 Task: open an excel sheet and write heading  Money ManagerAdd Descriptions in a column and its values below  'Salary, Rent, Groceries, Utilities, Dining out, Transportation & Entertainment. 'Add Categories in next column and its values below  Income, Expense, Expense, Expense, Expense, Expense & Expense. Add Amount in next column and its values below  $2,500, $800, $200, $100, $50, $30 & $100Add Dates in next column and its values below  2023-05-01, 2023-05-05, 2023-05-10, 2023-05-15, 2023-05-20, 2023-05-25 & 2023-05-31Save page Excel File Template
Action: Mouse moved to (529, 268)
Screenshot: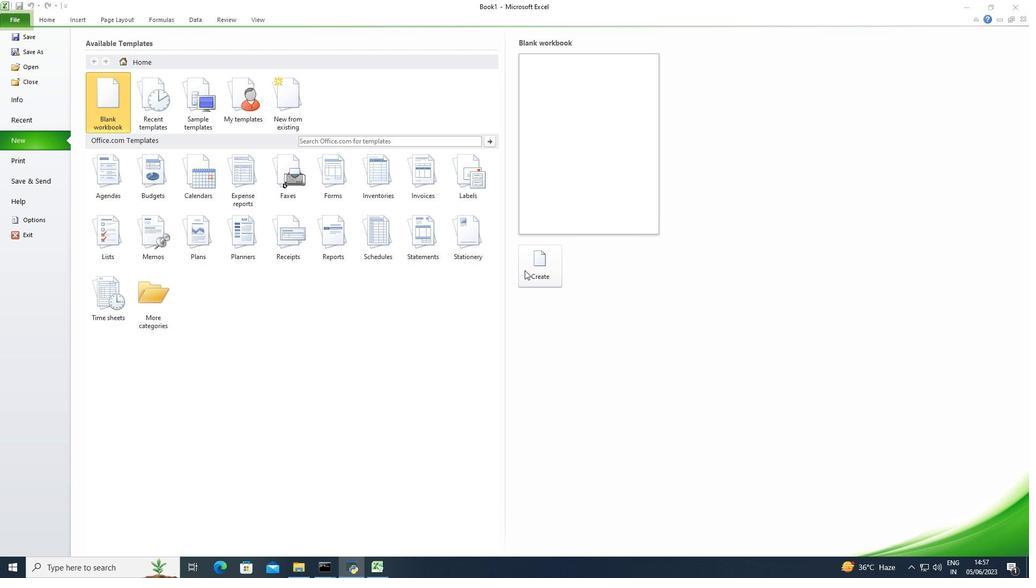 
Action: Mouse pressed left at (529, 268)
Screenshot: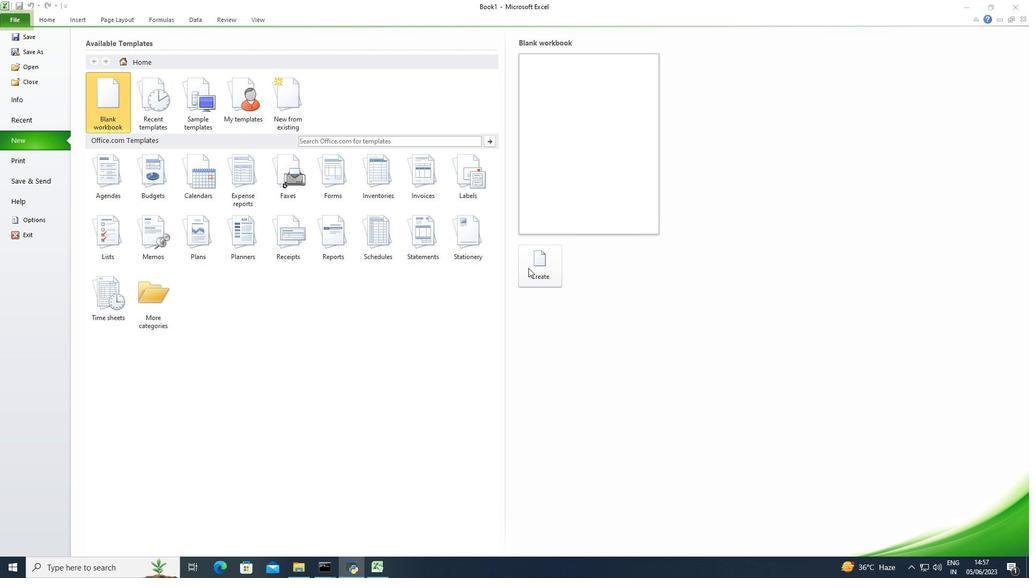 
Action: Mouse pressed left at (529, 268)
Screenshot: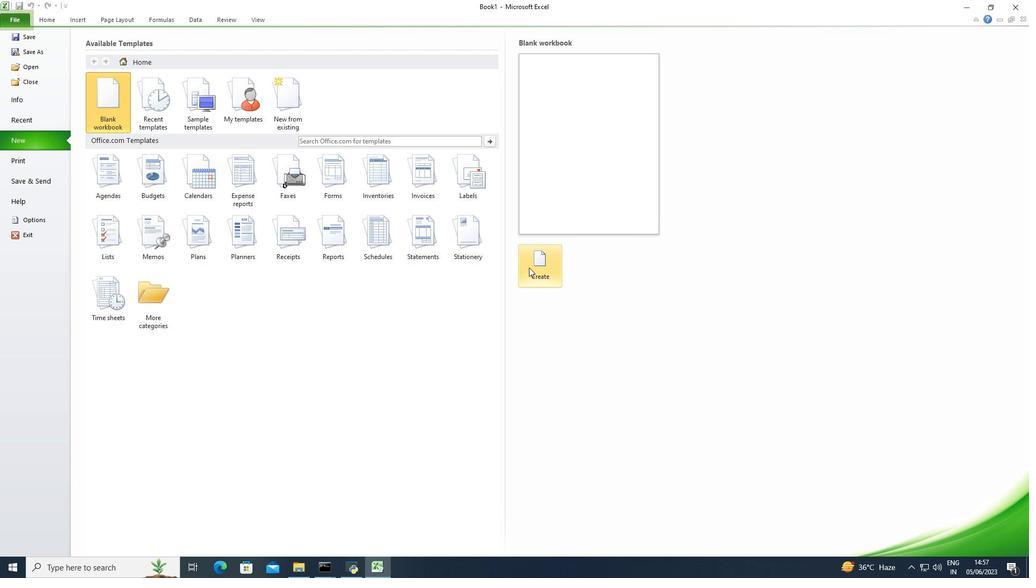 
Action: Mouse moved to (31, 106)
Screenshot: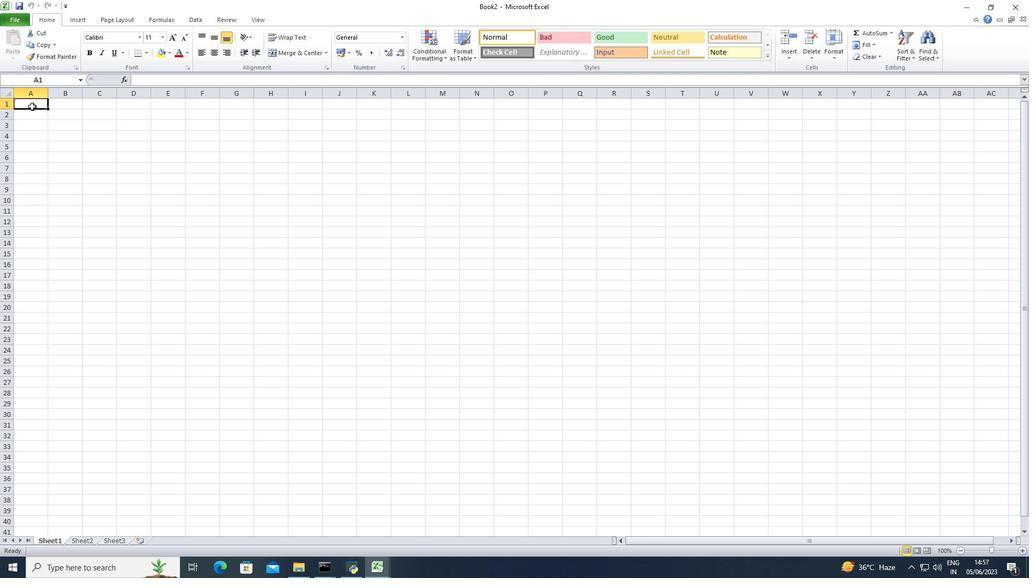 
Action: Mouse pressed left at (31, 106)
Screenshot: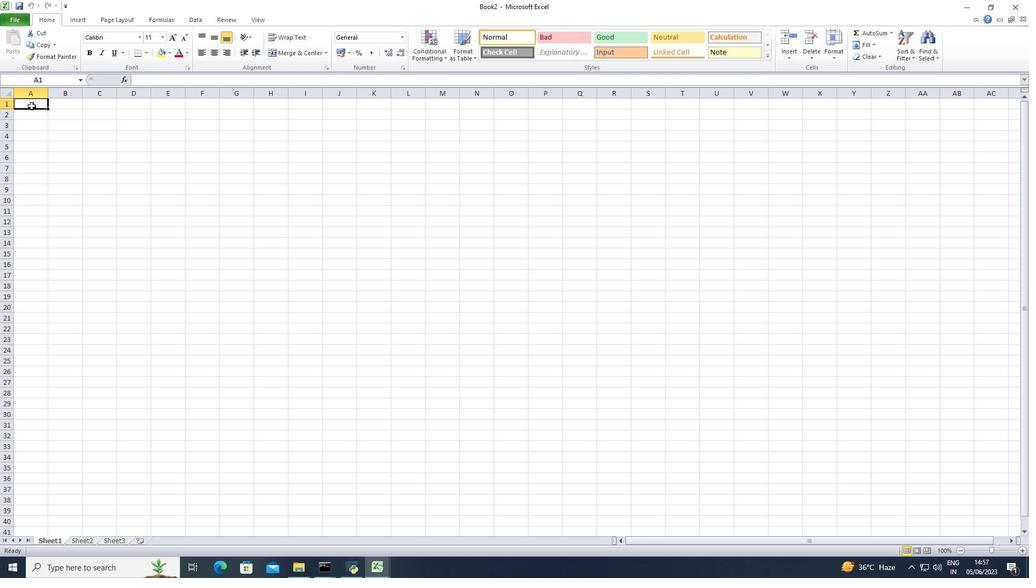 
Action: Key pressed <Key.shift>M<Key.space>o<Key.backspace><Key.backspace>oney<Key.space><Key.shift>M
Screenshot: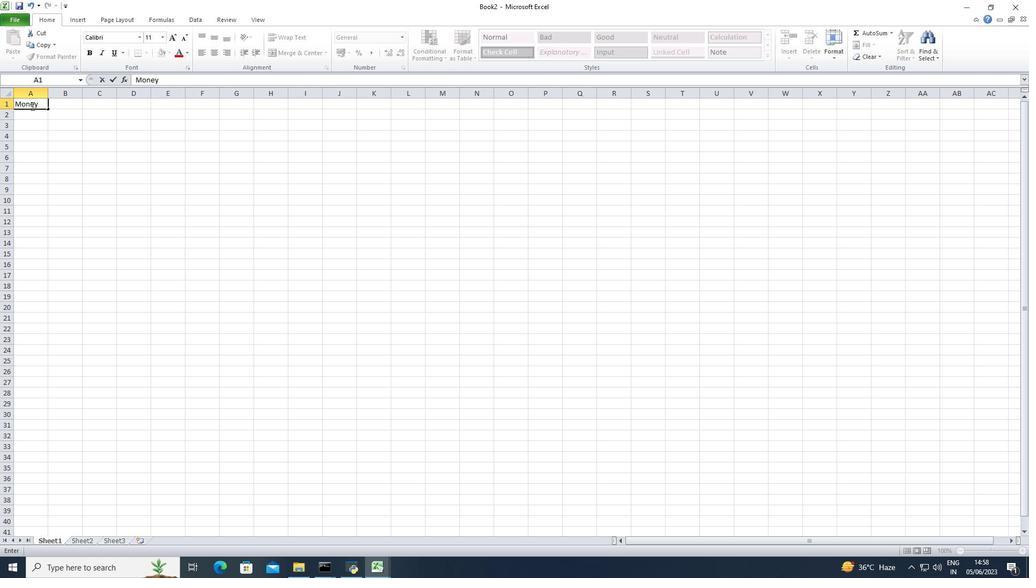 
Action: Mouse moved to (31, 105)
Screenshot: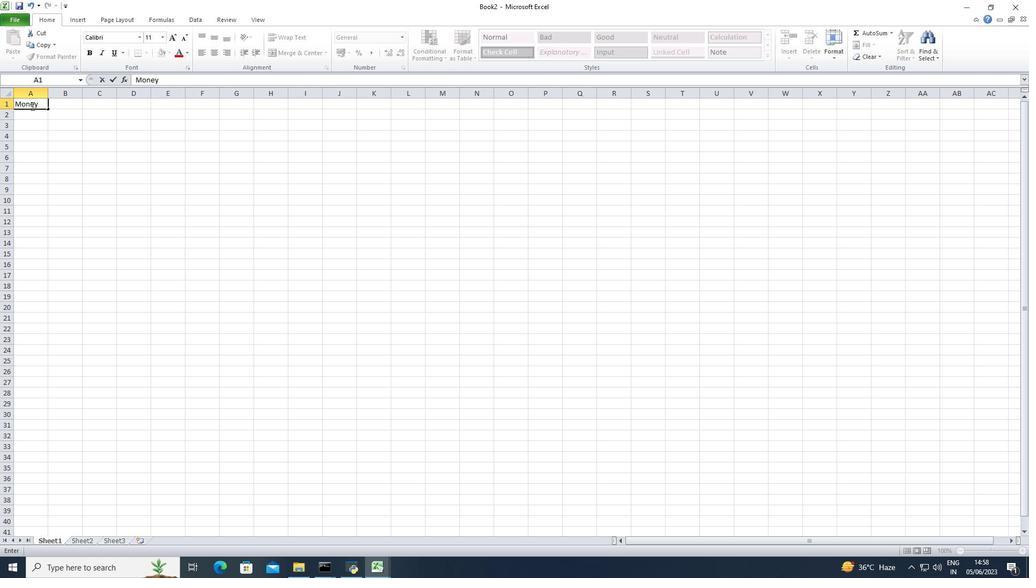 
Action: Key pressed anager
Screenshot: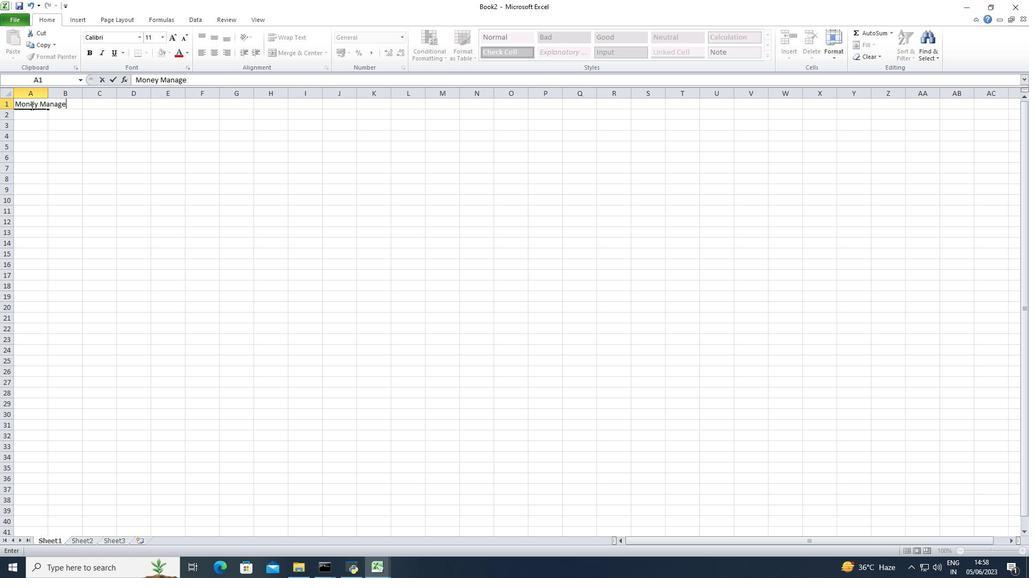 
Action: Mouse moved to (30, 130)
Screenshot: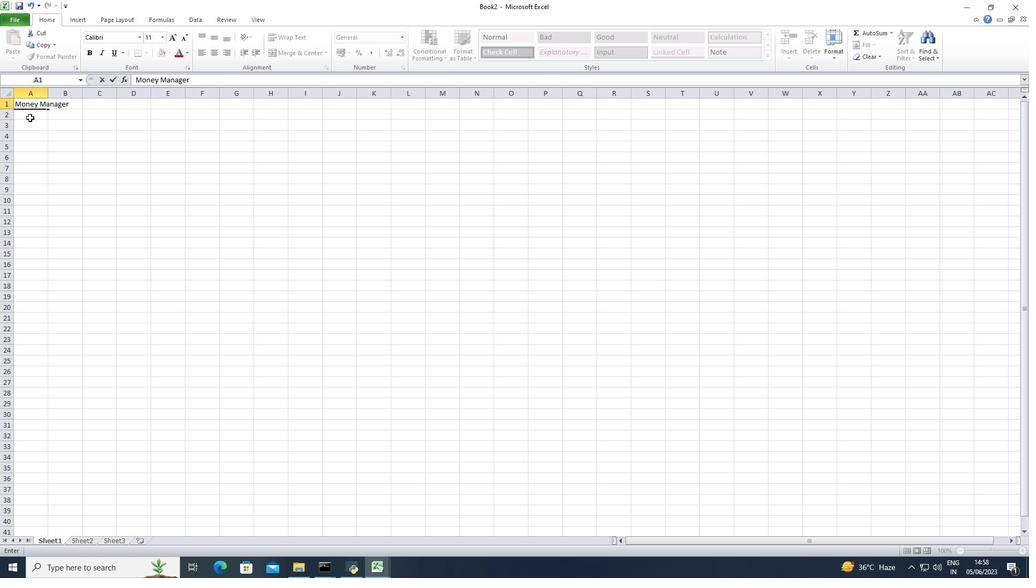 
Action: Mouse pressed left at (30, 130)
Screenshot: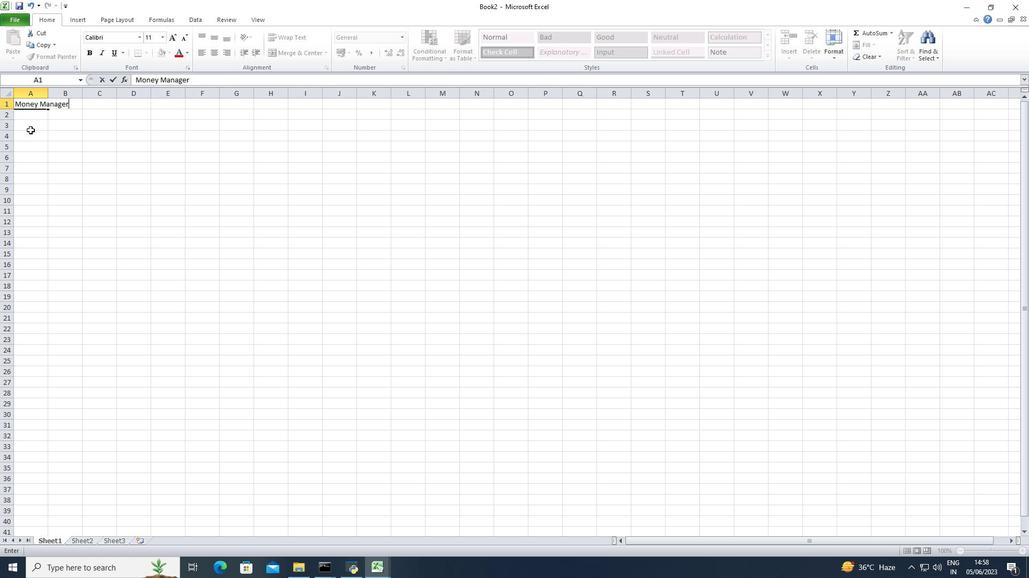 
Action: Key pressed <Key.shift>Descriptions
Screenshot: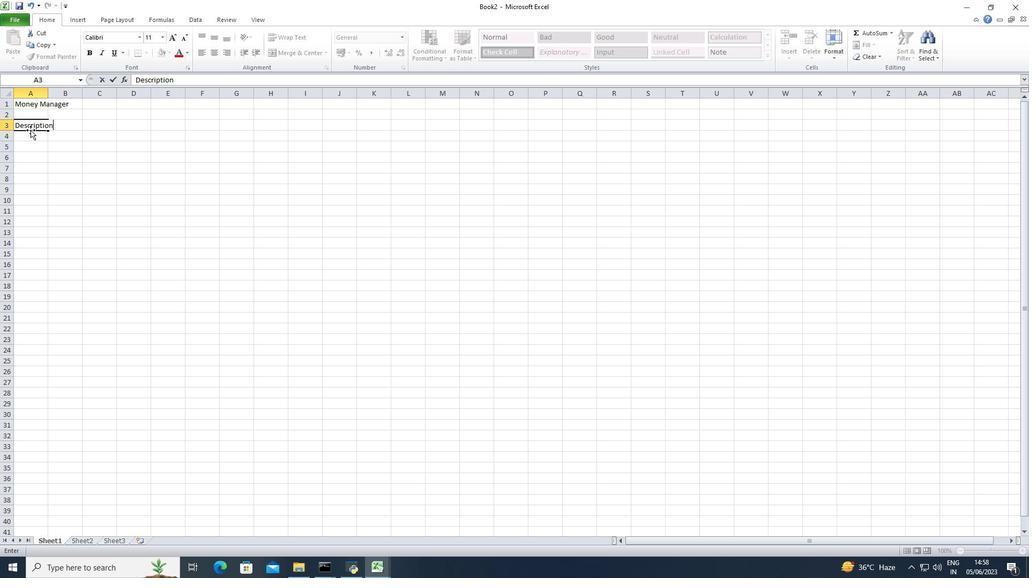 
Action: Mouse moved to (105, 334)
Screenshot: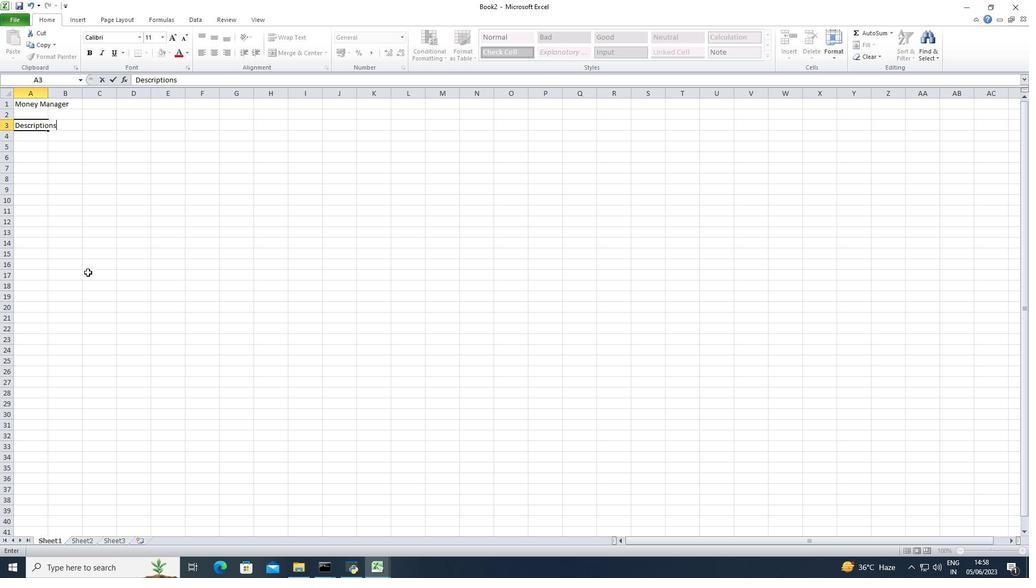 
Action: Key pressed <Key.down>
Screenshot: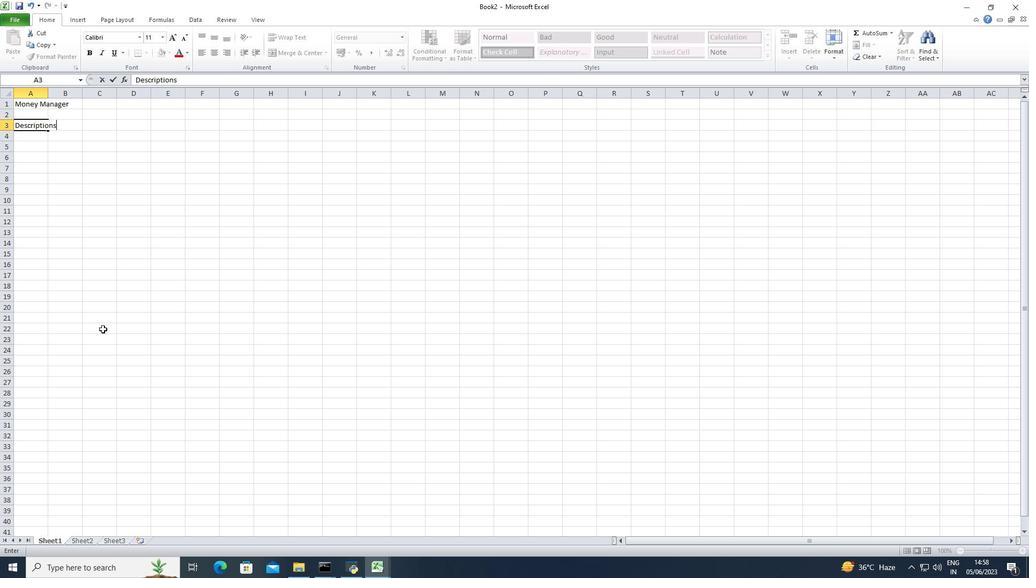 
Action: Mouse moved to (119, 361)
Screenshot: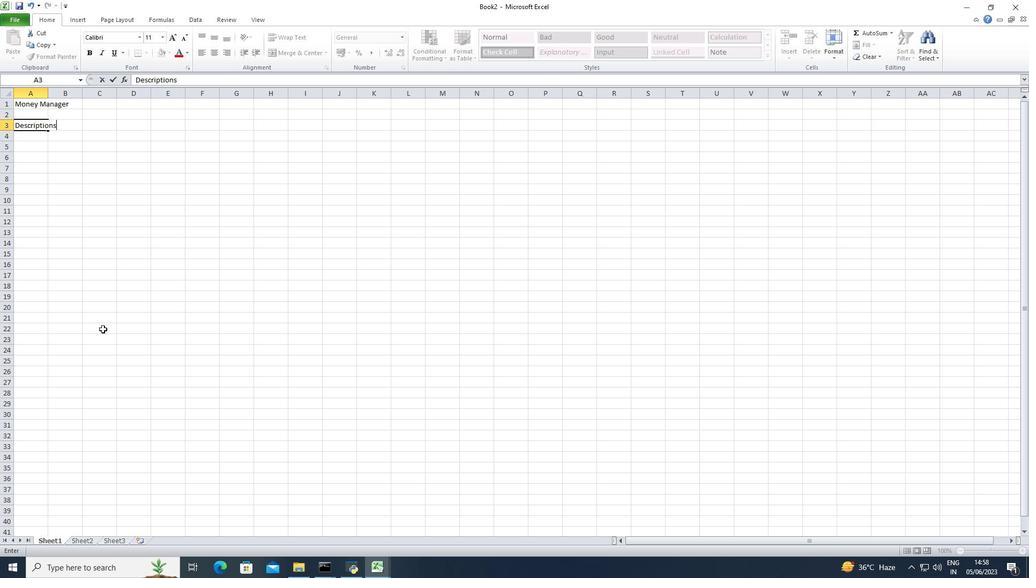 
Action: Key pressed <Key.shift>Salary<Key.down><Key.shift>Rent<Key.down><Key.shift><Key.shift>Groceries<Key.down><Key.shift>Utilities<Key.down><Key.shift>Dining<Key.space><Key.shift><Key.shift><Key.shift><Key.shift><Key.shift><Key.shift>Out<Key.down><Key.shift>Transportation<Key.down><Key.shift><Key.shift><Key.shift><Key.shift><Key.shift><Key.shift>Entertainment<Key.down><Key.right><Key.right><Key.up><Key.up><Key.up><Key.up><Key.up><Key.up><Key.up><Key.up><Key.shift>Categories<Key.down><Key.shift>Income<Key.down><Key.shift>Expense<Key.down><Key.shift>Expense<Key.down><Key.shift>Expense<Key.down><Key.shift>Expense<Key.down><Key.shift>Expense<Key.down><Key.shift>Expense<Key.down><Key.right><Key.right><Key.up><Key.up><Key.up><Key.up><Key.up><Key.up><Key.up><Key.up><Key.shift><Key.shift>Amount<Key.down>2500<Key.down>800
Screenshot: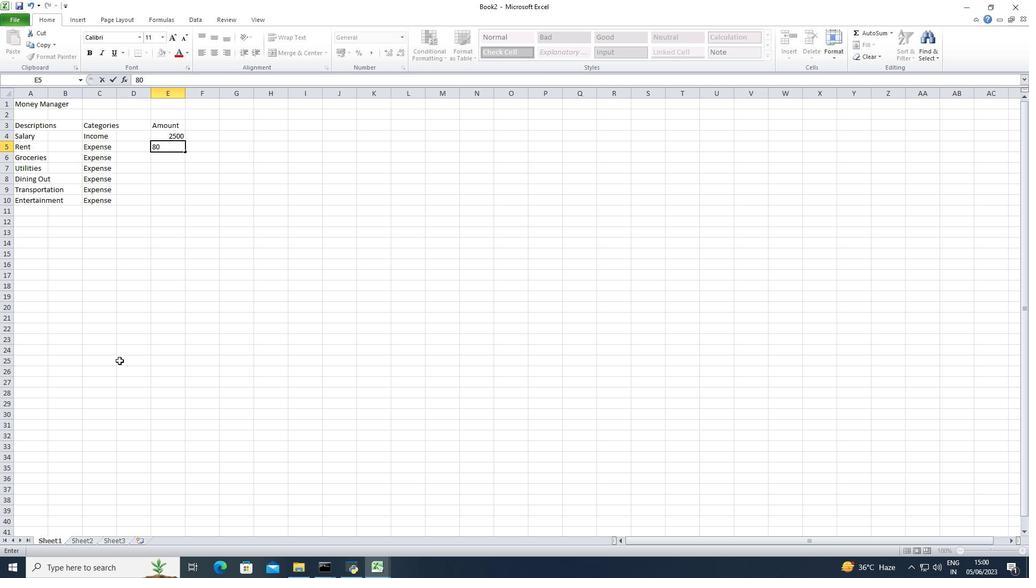 
Action: Mouse moved to (121, 362)
Screenshot: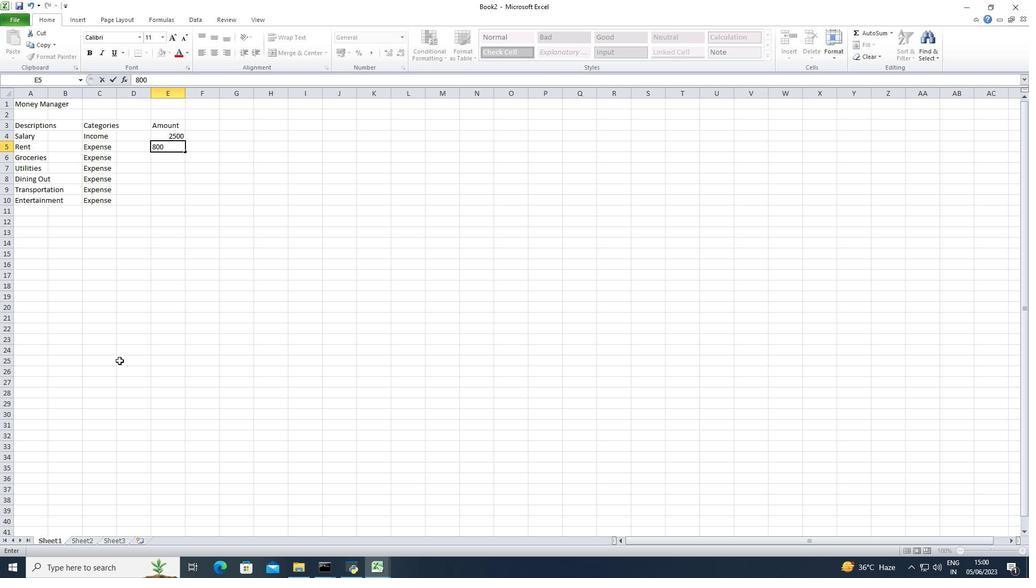 
Action: Key pressed <Key.down>200<Key.down>100<Key.down>50<Key.down>30<Key.down>100<Key.down>
Screenshot: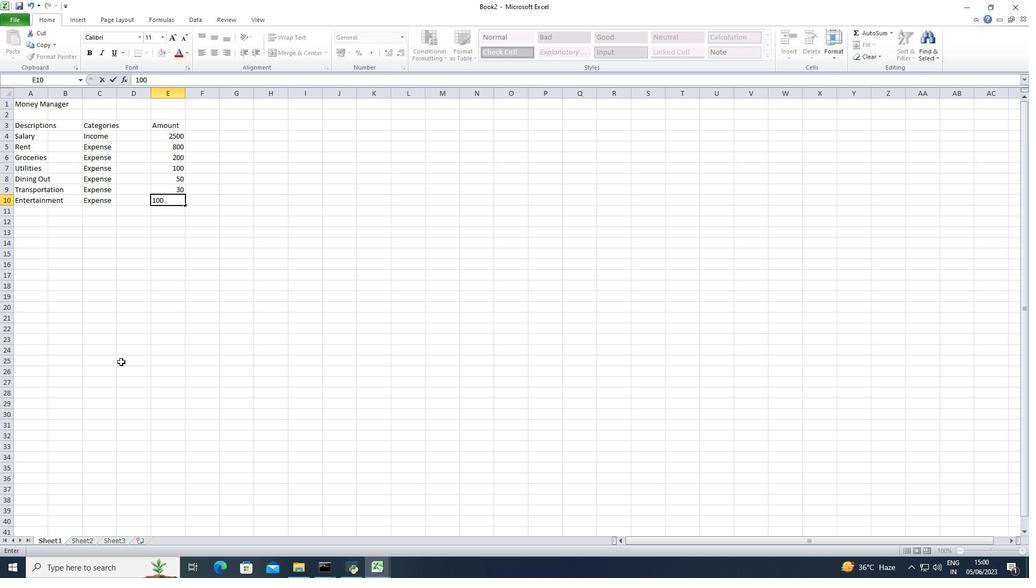
Action: Mouse moved to (163, 137)
Screenshot: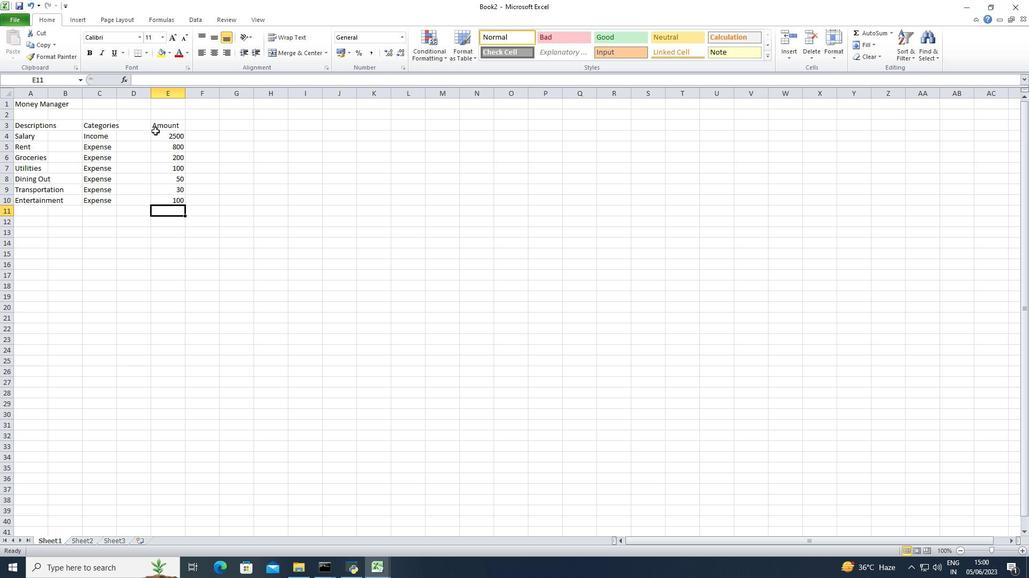 
Action: Mouse pressed left at (163, 137)
Screenshot: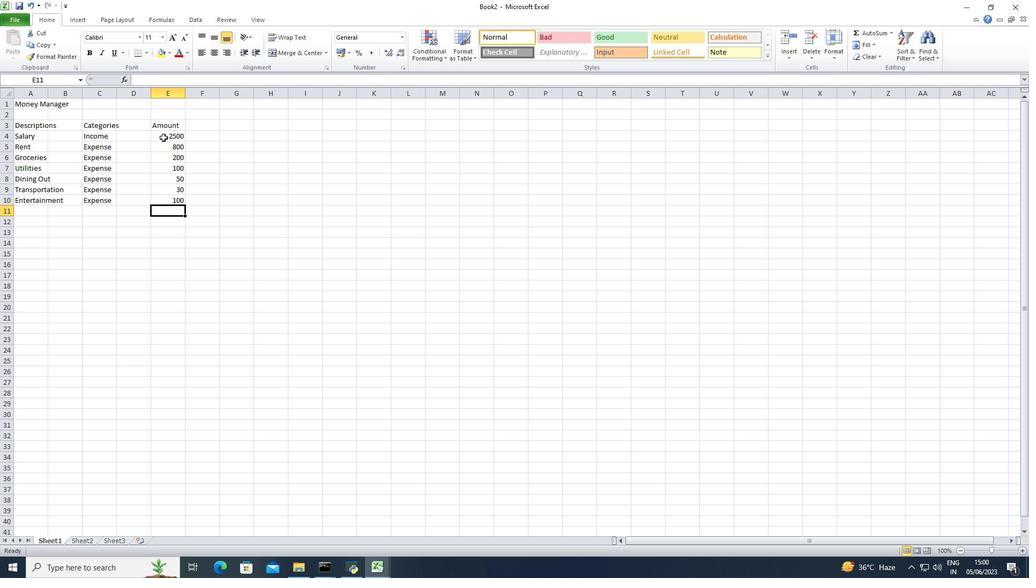 
Action: Mouse moved to (399, 38)
Screenshot: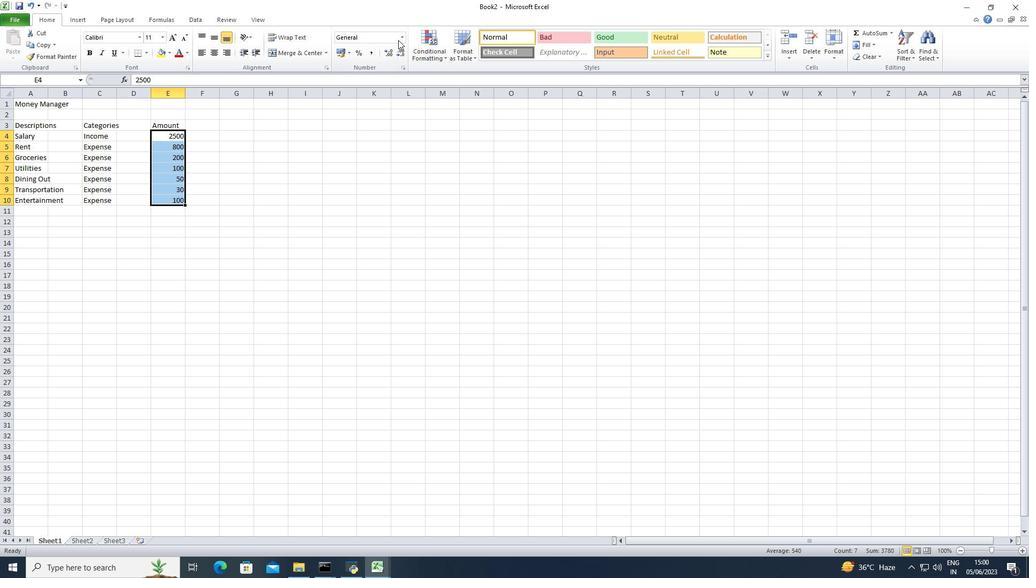 
Action: Mouse pressed left at (399, 38)
Screenshot: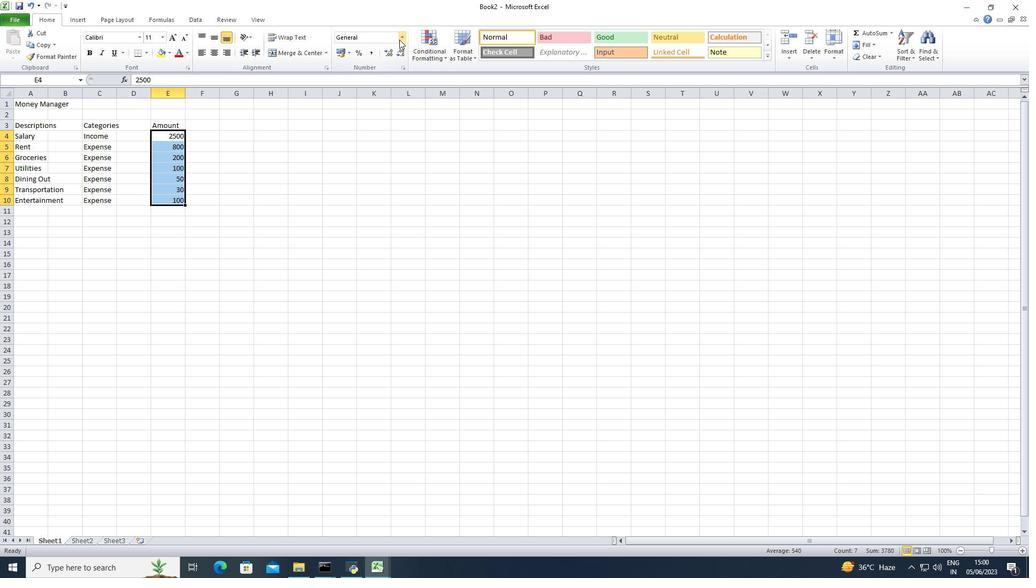
Action: Mouse moved to (402, 307)
Screenshot: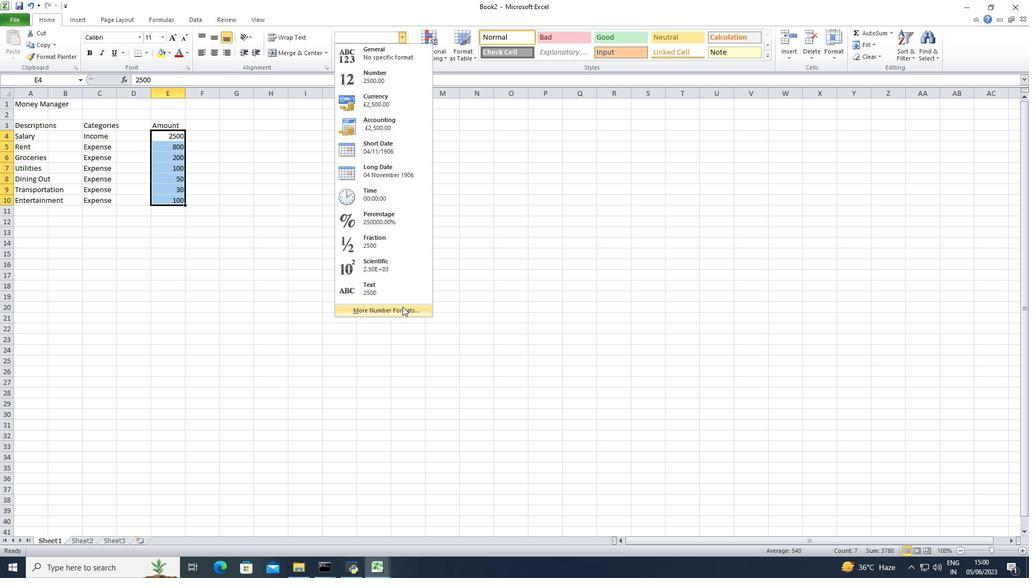 
Action: Mouse pressed left at (402, 307)
Screenshot: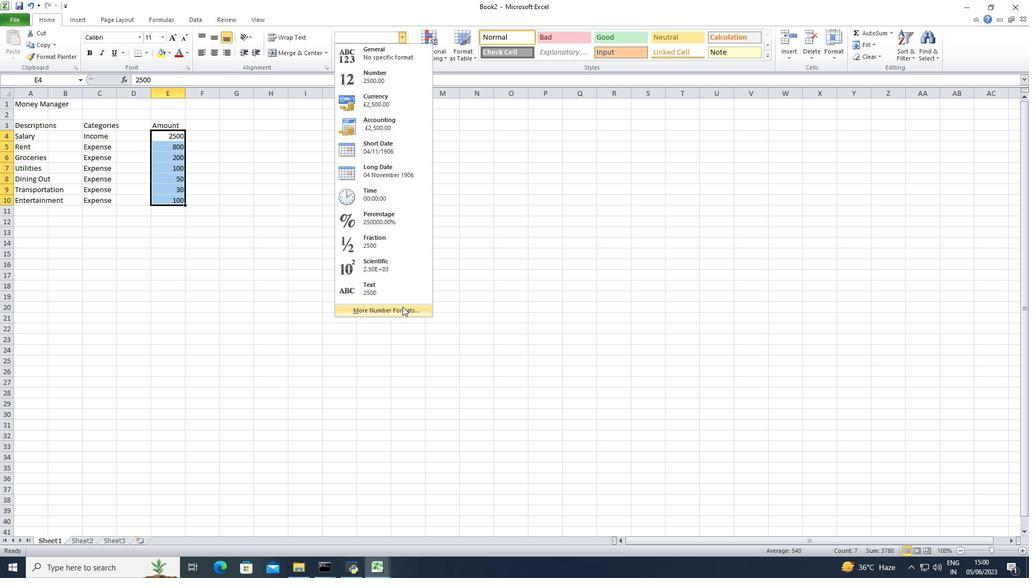 
Action: Mouse moved to (161, 203)
Screenshot: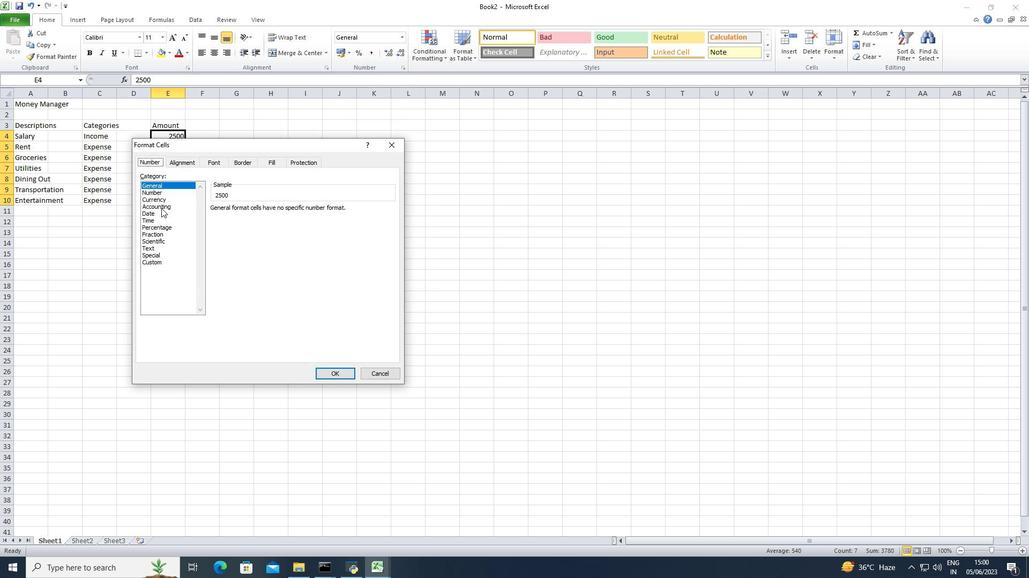 
Action: Mouse pressed left at (161, 203)
Screenshot: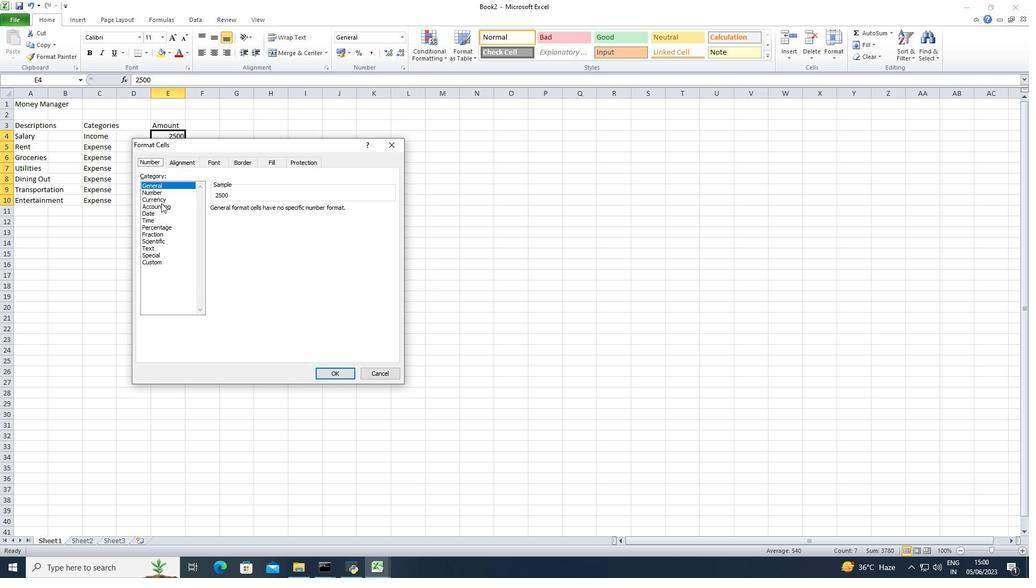 
Action: Mouse moved to (161, 201)
Screenshot: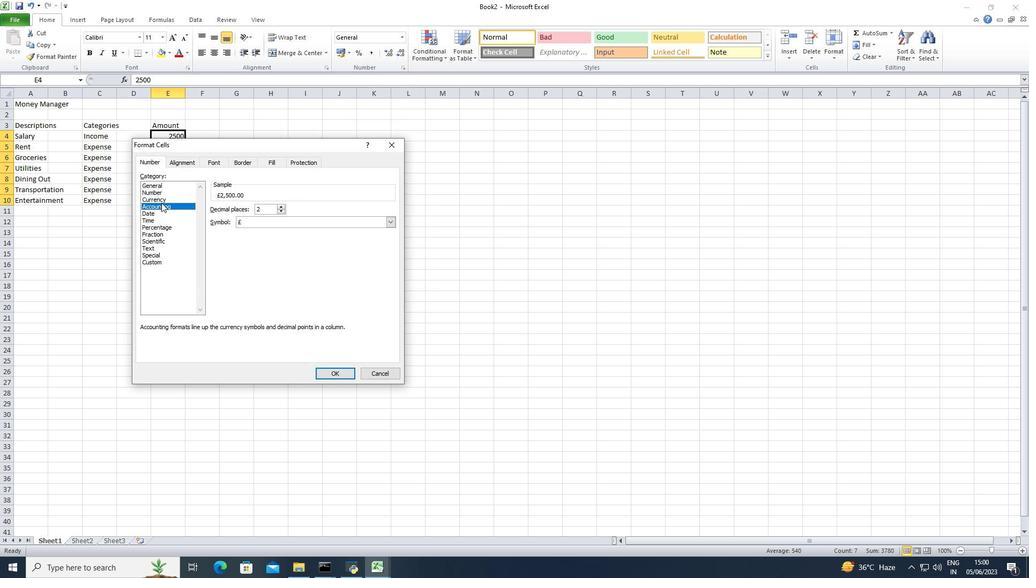 
Action: Mouse pressed left at (161, 201)
Screenshot: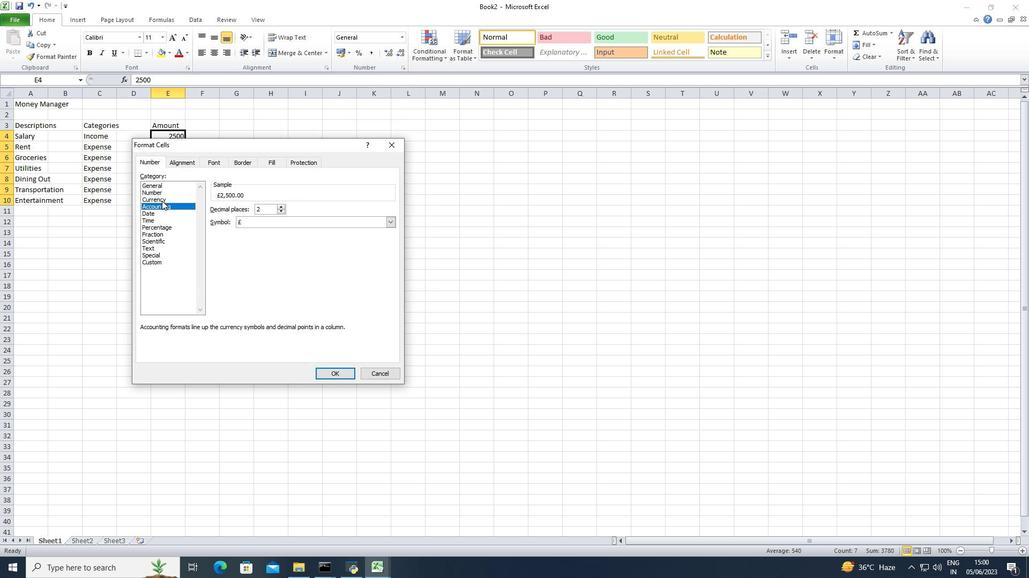 
Action: Mouse moved to (277, 211)
Screenshot: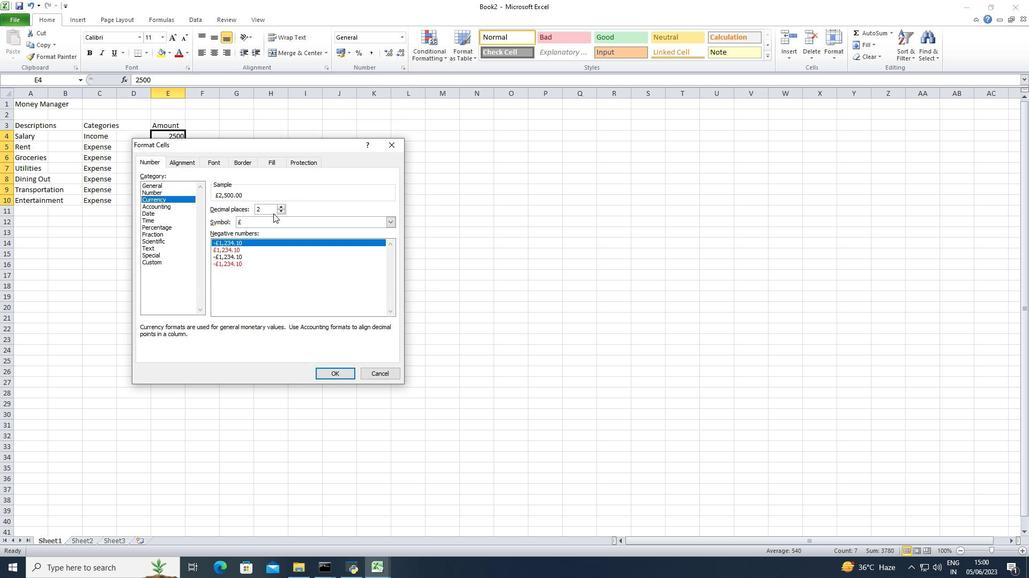 
Action: Mouse pressed left at (277, 211)
Screenshot: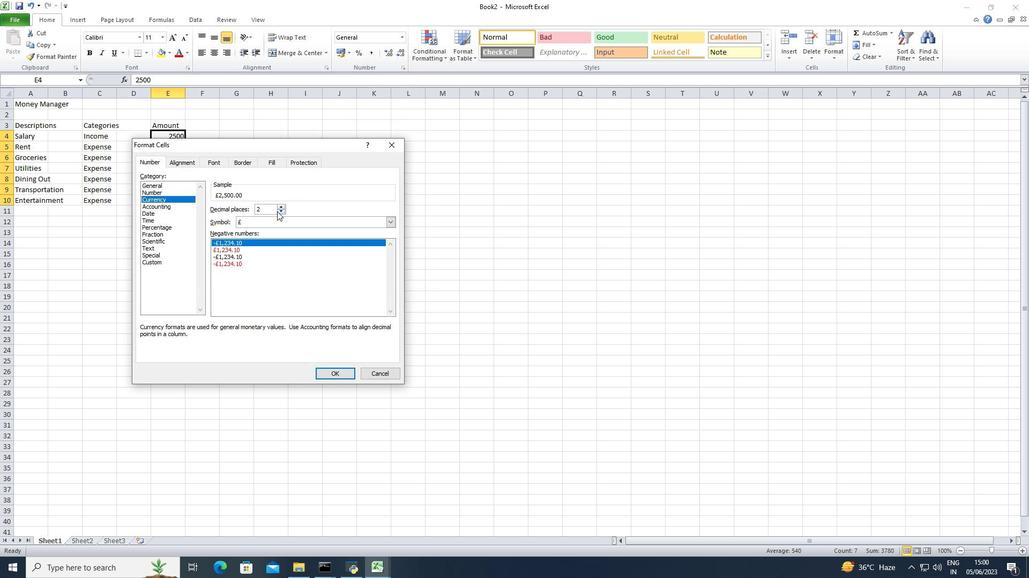 
Action: Mouse pressed left at (277, 211)
Screenshot: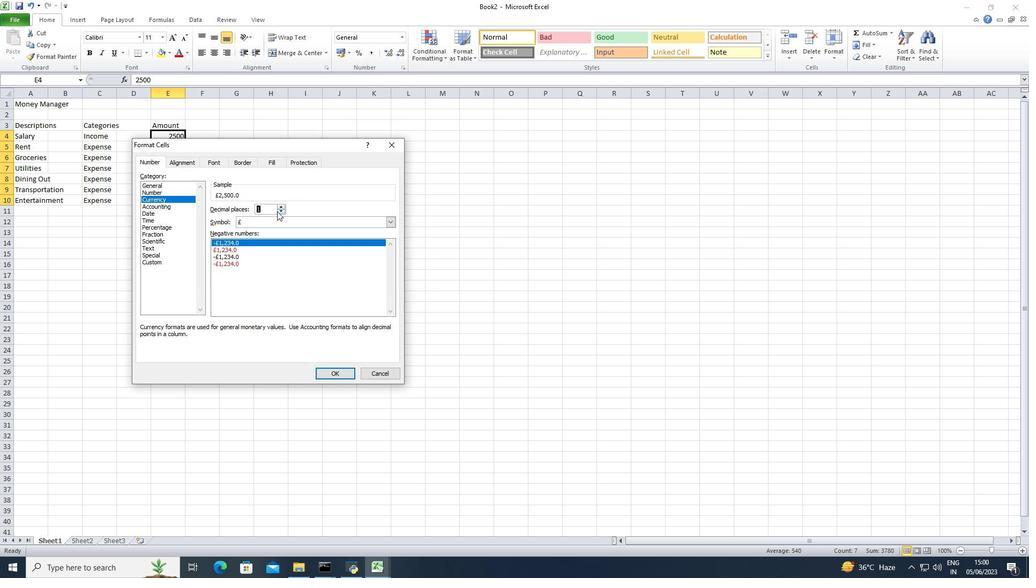 
Action: Mouse moved to (284, 214)
Screenshot: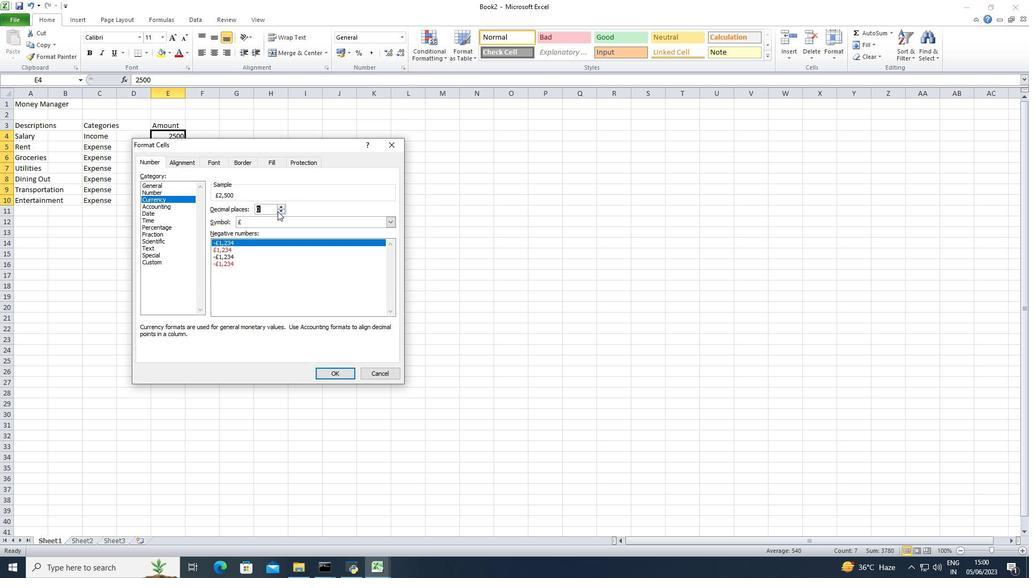 
Action: Mouse pressed left at (284, 214)
Screenshot: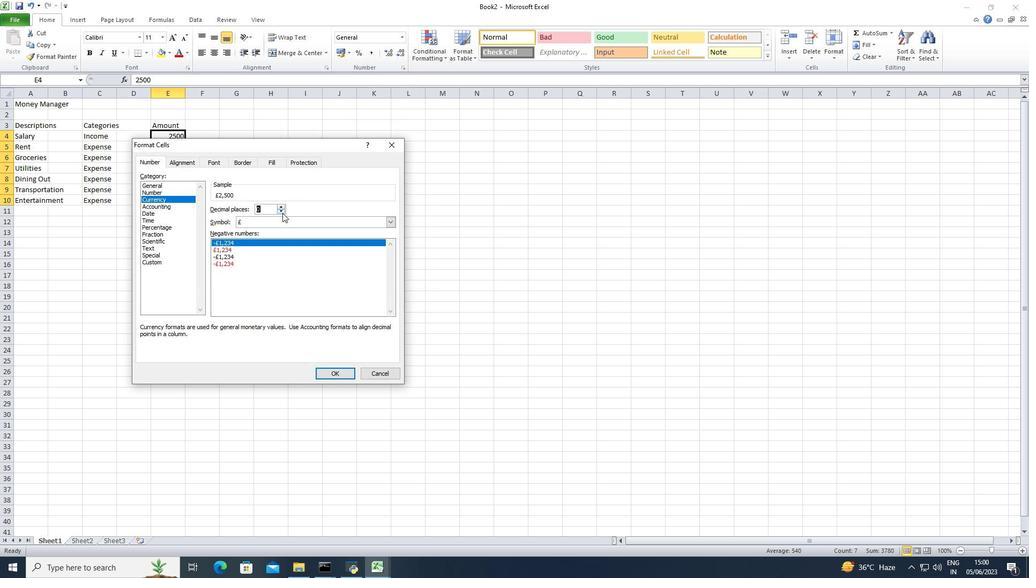 
Action: Mouse moved to (288, 219)
Screenshot: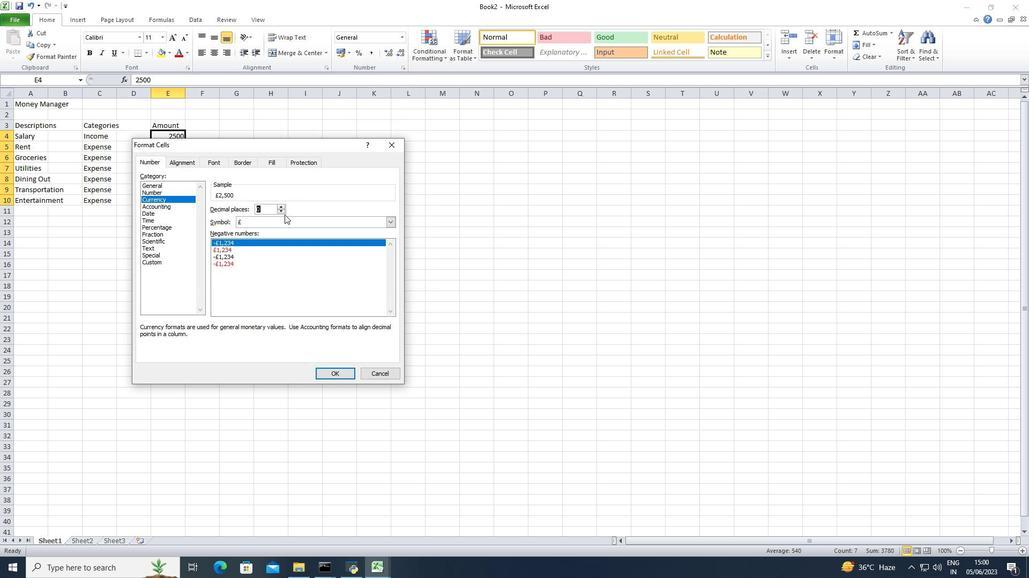 
Action: Mouse pressed left at (288, 219)
Screenshot: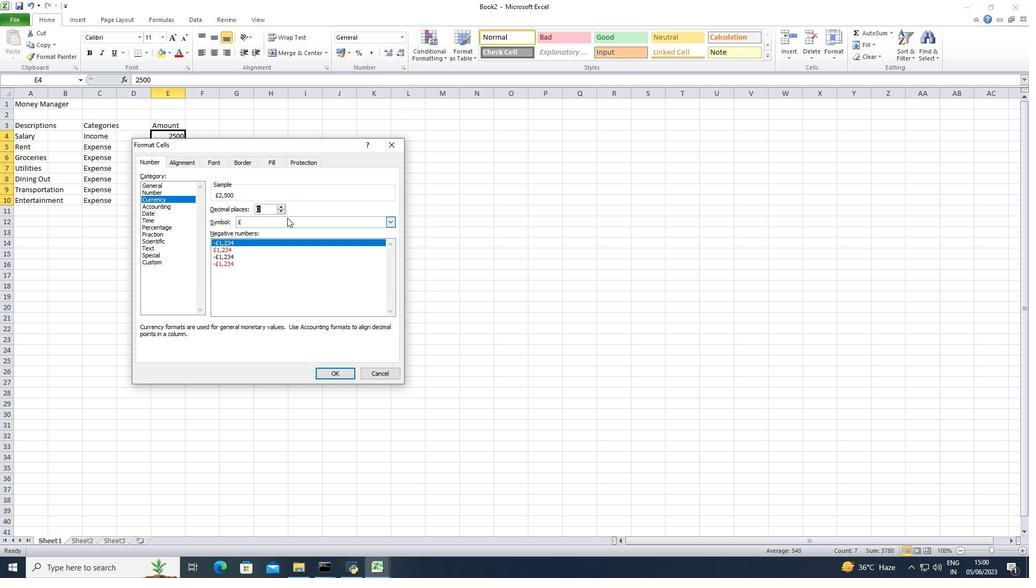 
Action: Mouse moved to (284, 246)
Screenshot: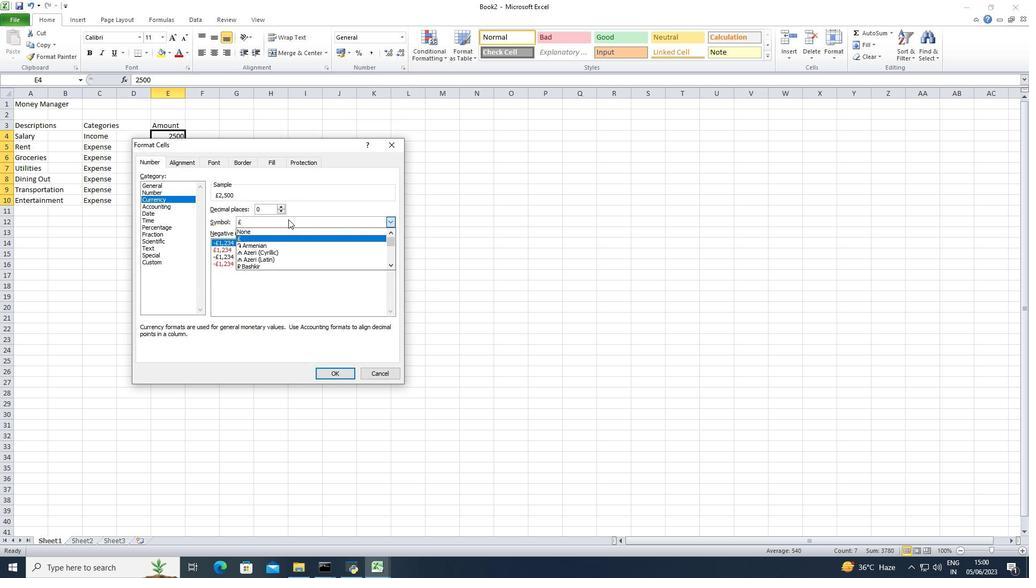 
Action: Mouse scrolled (284, 245) with delta (0, 0)
Screenshot: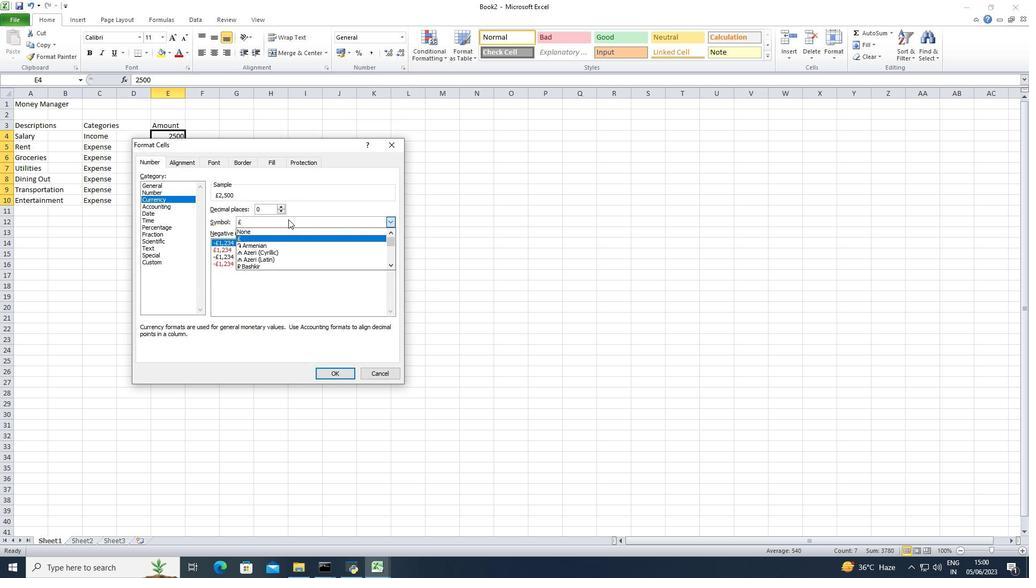 
Action: Mouse moved to (284, 249)
Screenshot: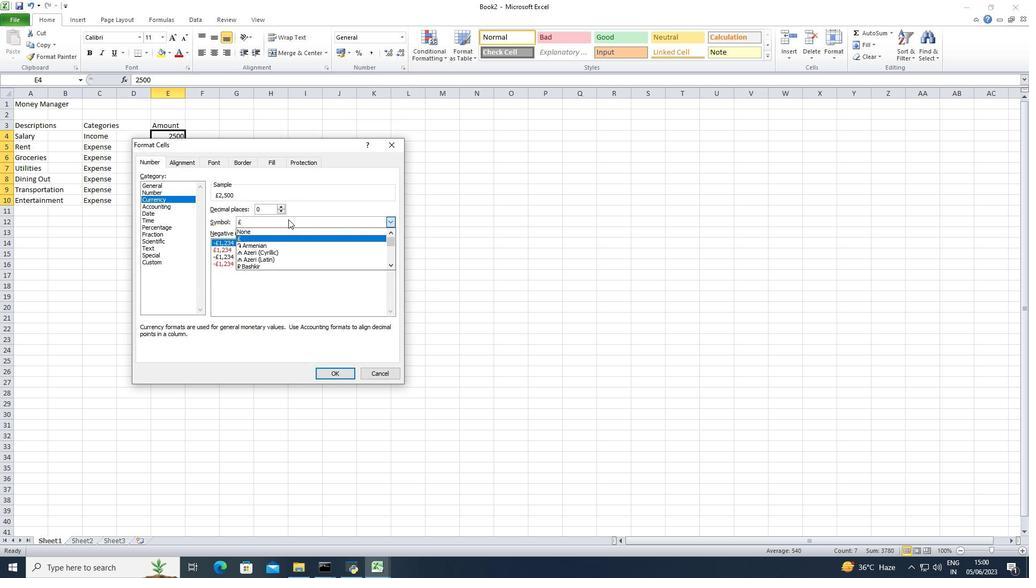 
Action: Mouse scrolled (284, 249) with delta (0, 0)
Screenshot: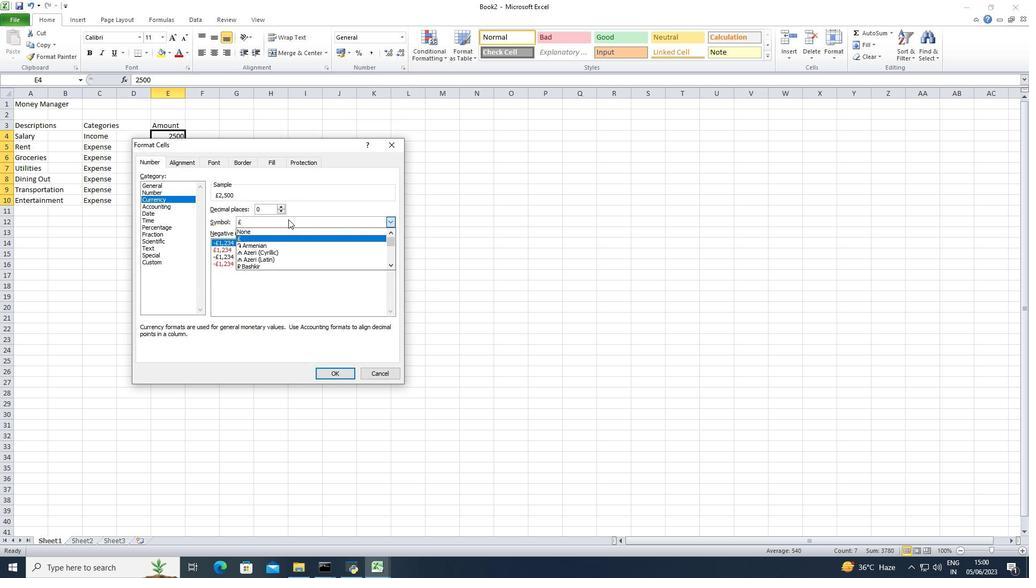 
Action: Mouse moved to (284, 250)
Screenshot: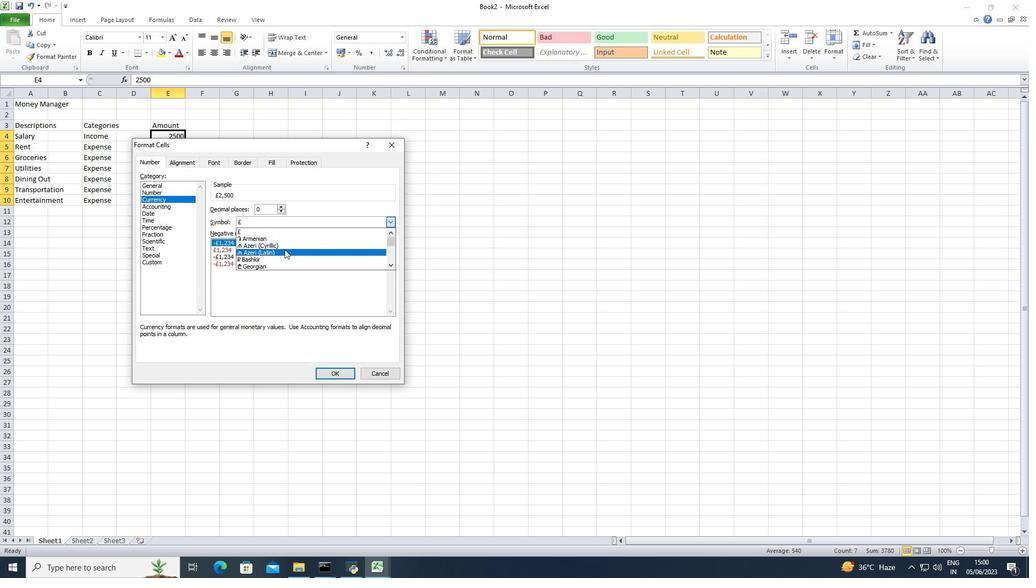 
Action: Mouse scrolled (284, 250) with delta (0, 0)
Screenshot: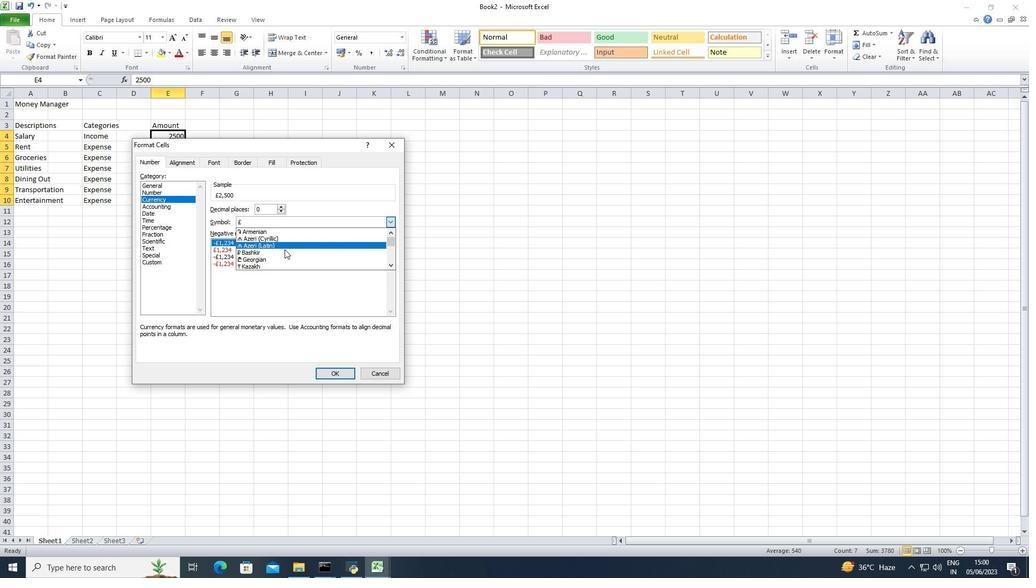 
Action: Mouse scrolled (284, 250) with delta (0, 0)
Screenshot: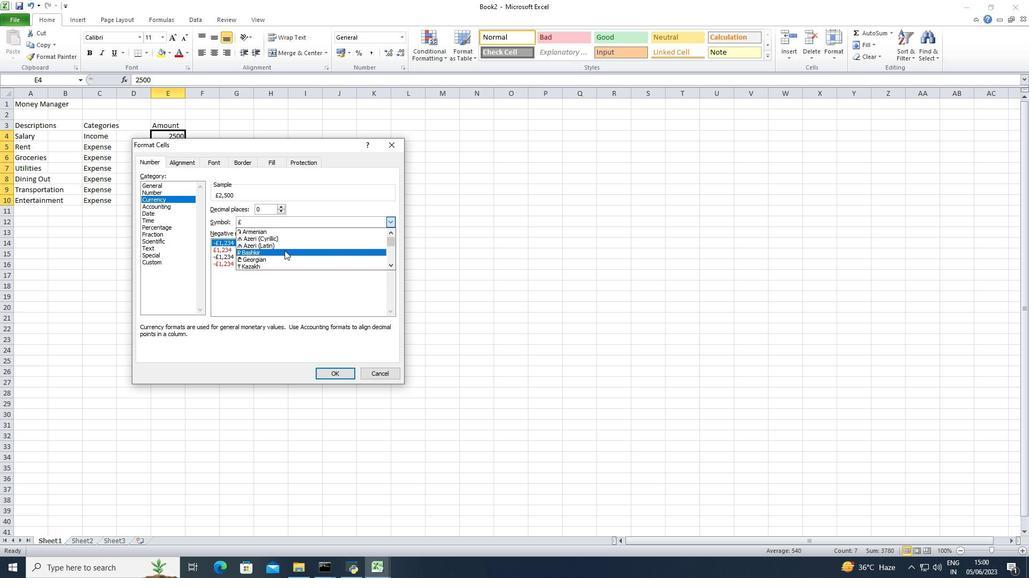 
Action: Mouse scrolled (284, 250) with delta (0, 0)
Screenshot: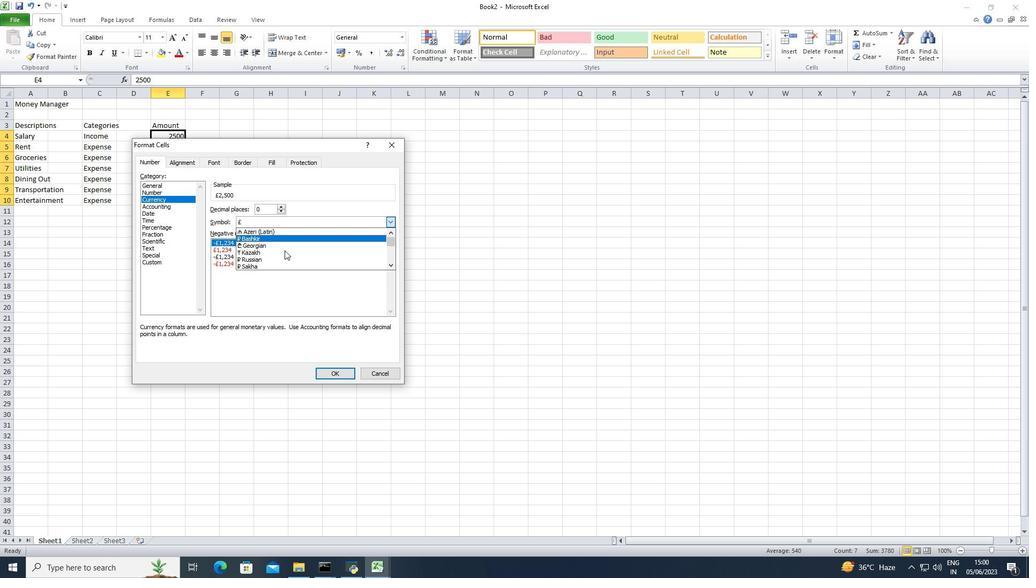 
Action: Mouse scrolled (284, 250) with delta (0, 0)
Screenshot: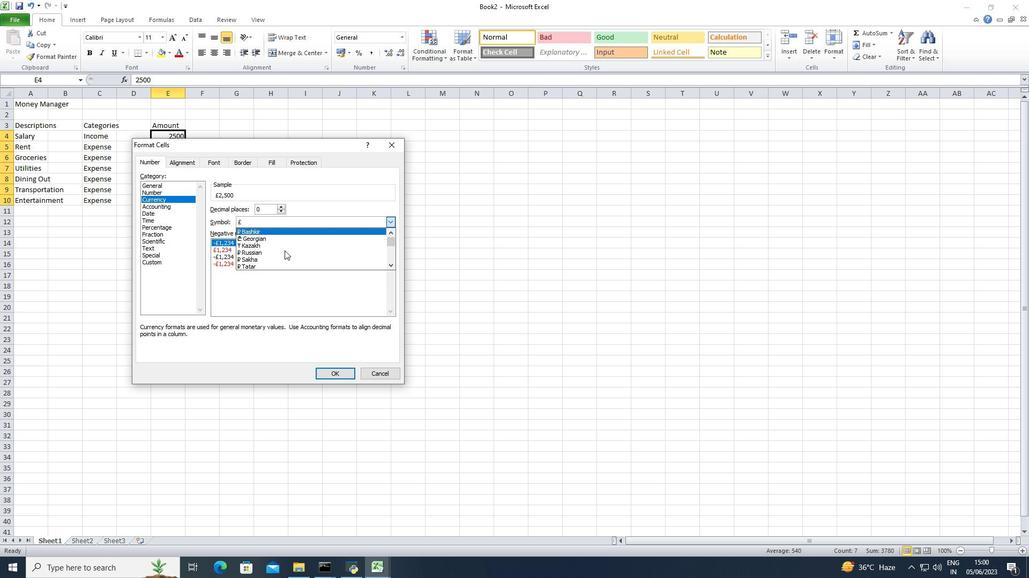 
Action: Mouse scrolled (284, 250) with delta (0, 0)
Screenshot: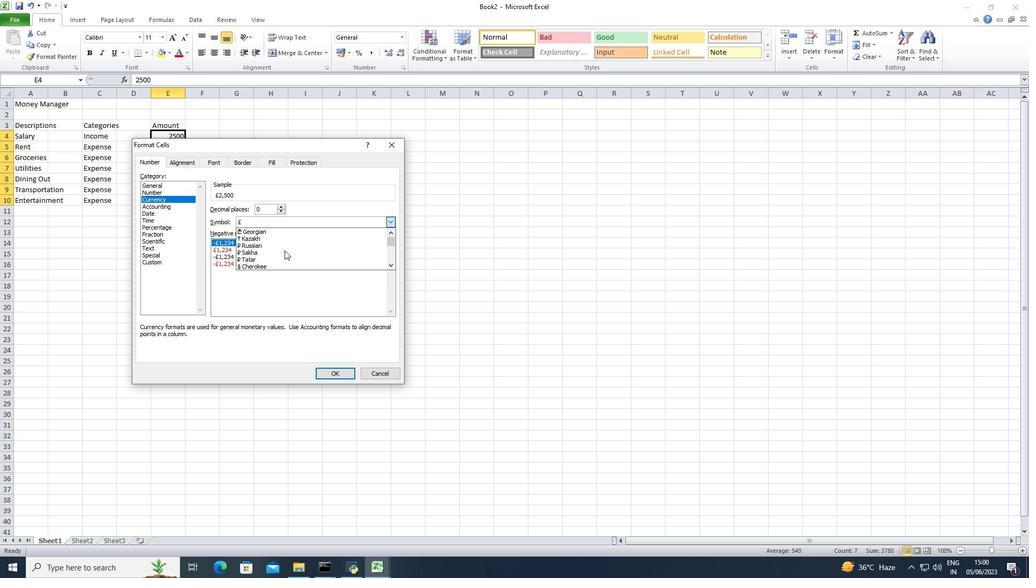 
Action: Mouse scrolled (284, 250) with delta (0, 0)
Screenshot: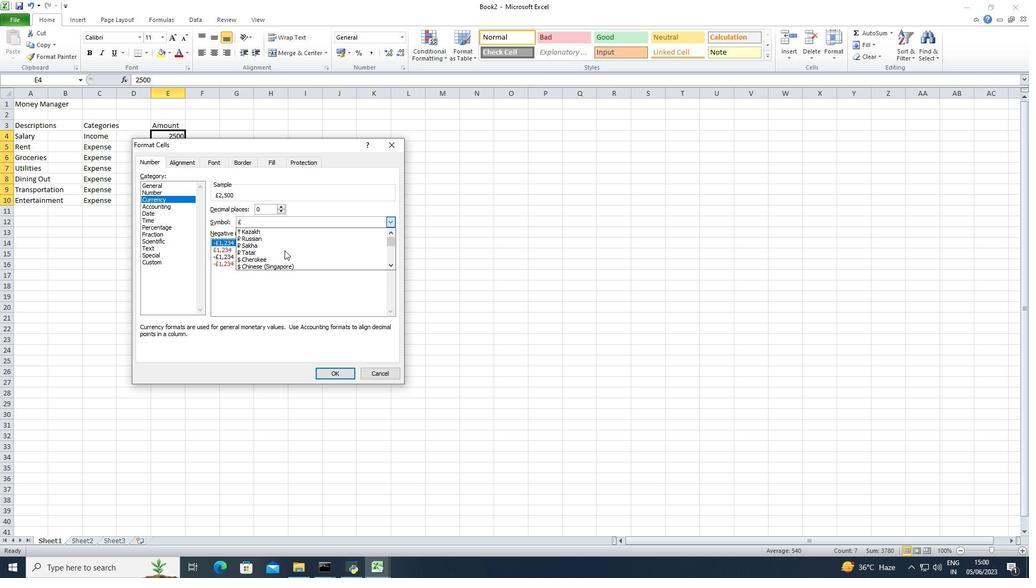 
Action: Mouse moved to (284, 252)
Screenshot: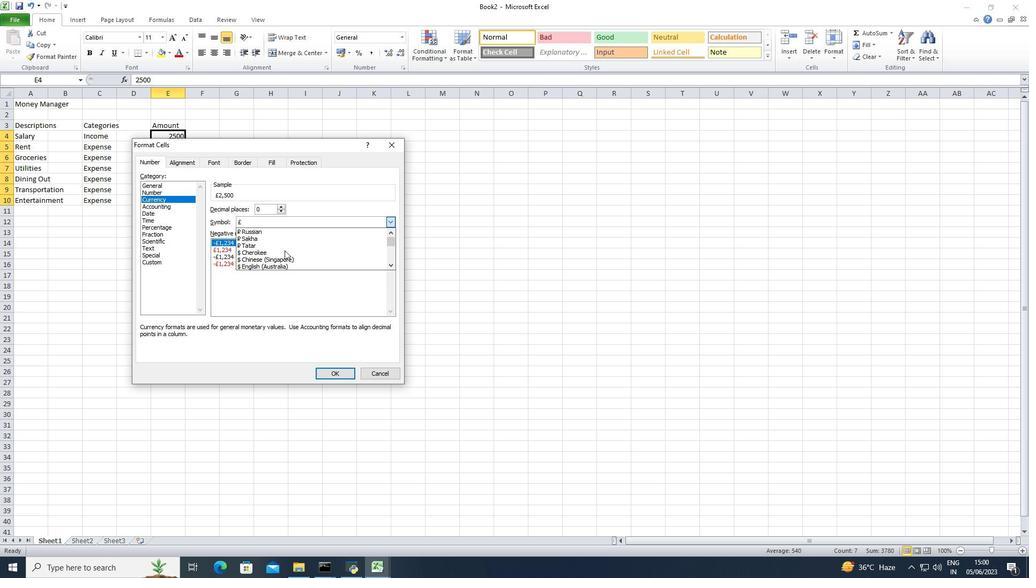 
Action: Mouse scrolled (284, 251) with delta (0, 0)
Screenshot: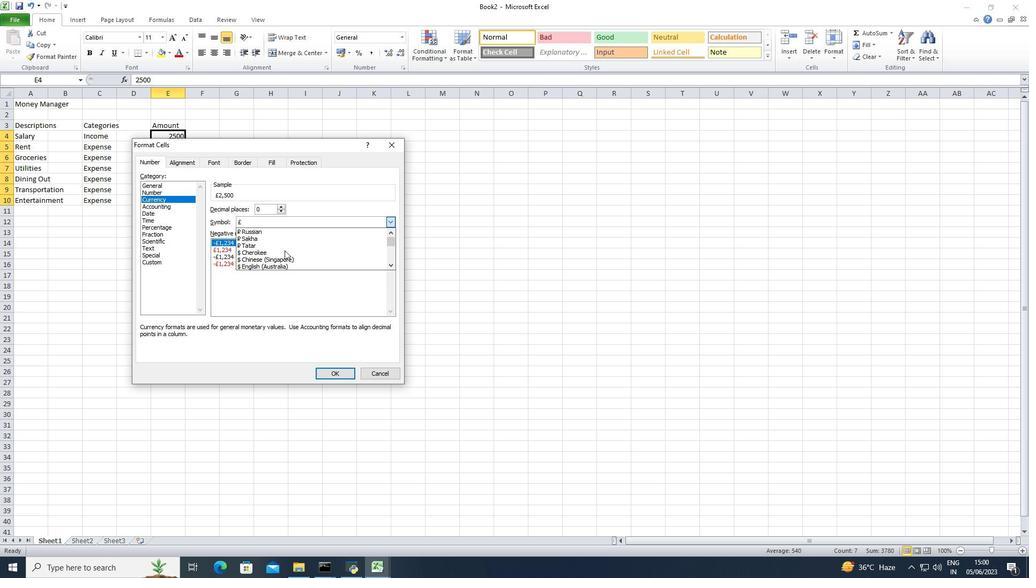 
Action: Mouse scrolled (284, 251) with delta (0, 0)
Screenshot: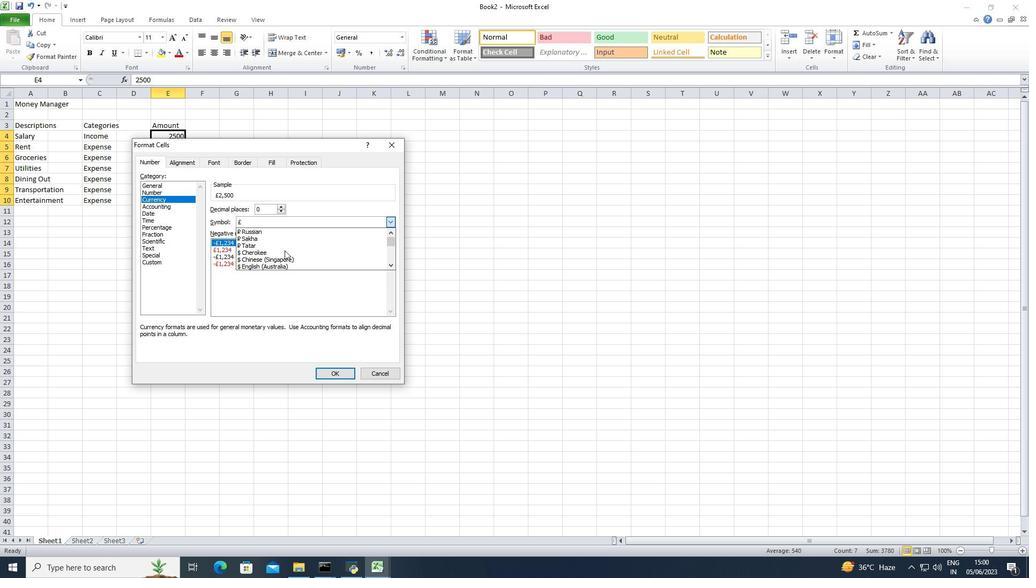 
Action: Mouse pressed left at (284, 252)
Screenshot: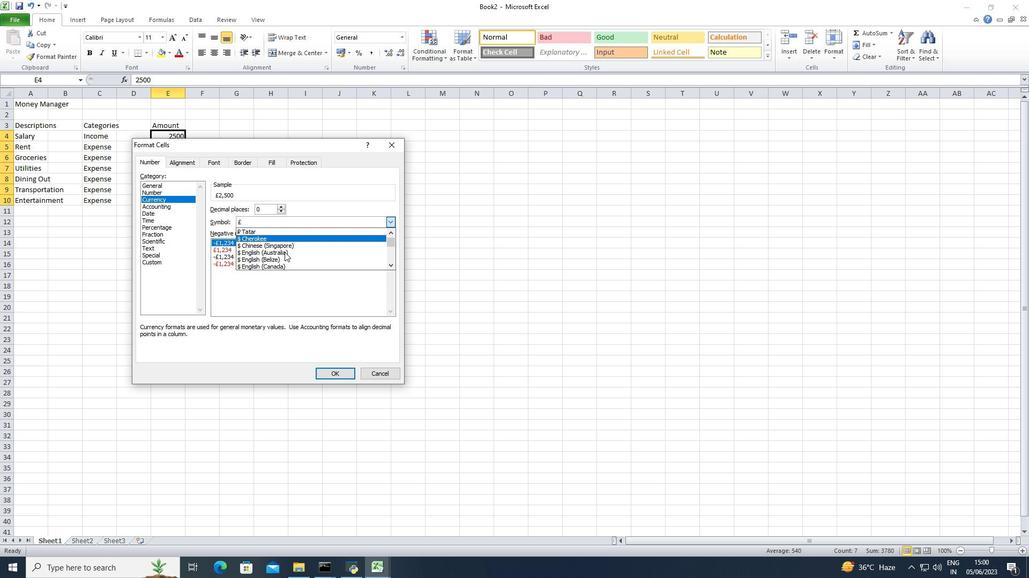 
Action: Mouse moved to (299, 221)
Screenshot: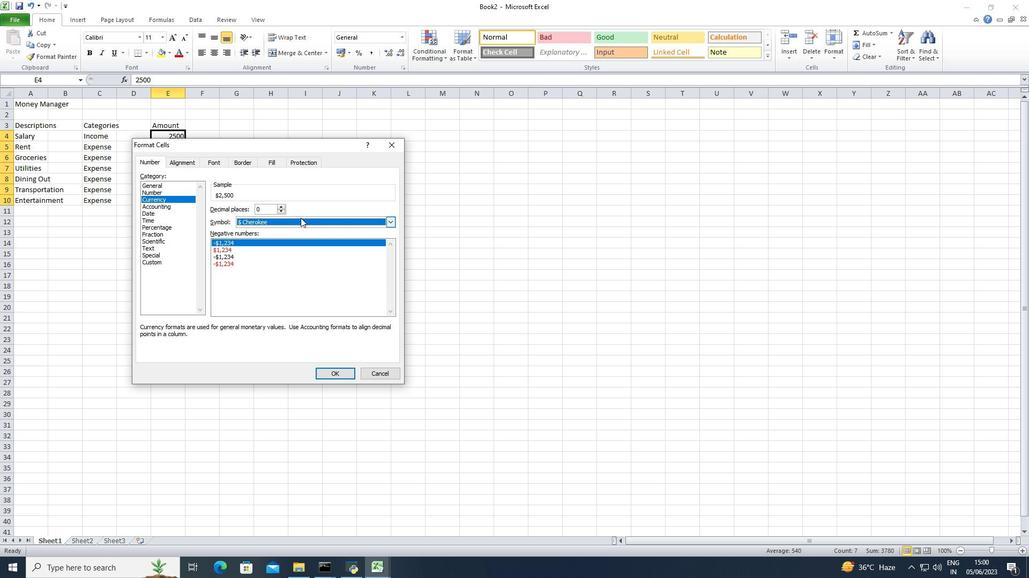 
Action: Mouse pressed left at (299, 221)
Screenshot: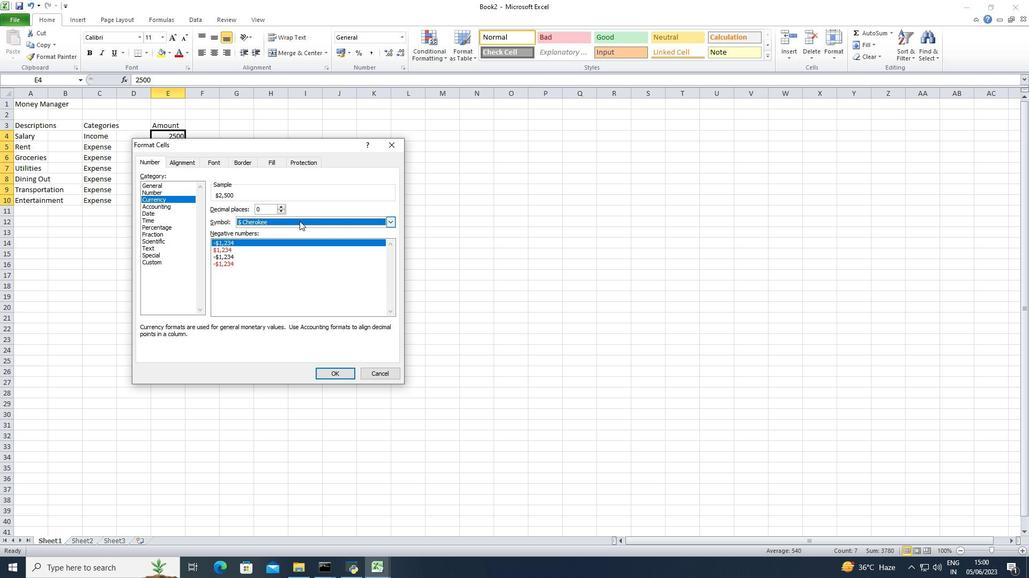 
Action: Mouse moved to (274, 253)
Screenshot: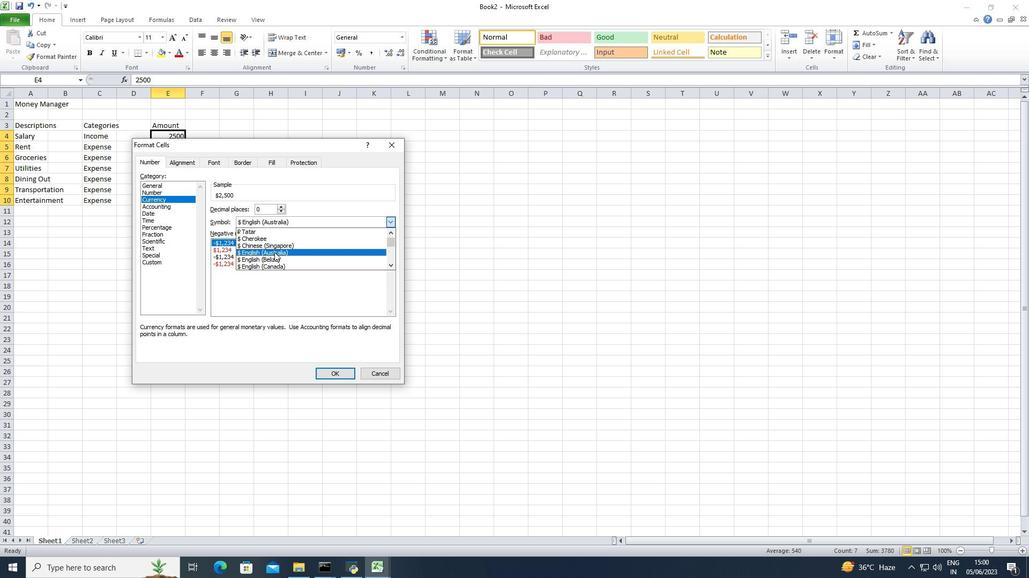 
Action: Mouse pressed left at (274, 253)
Screenshot: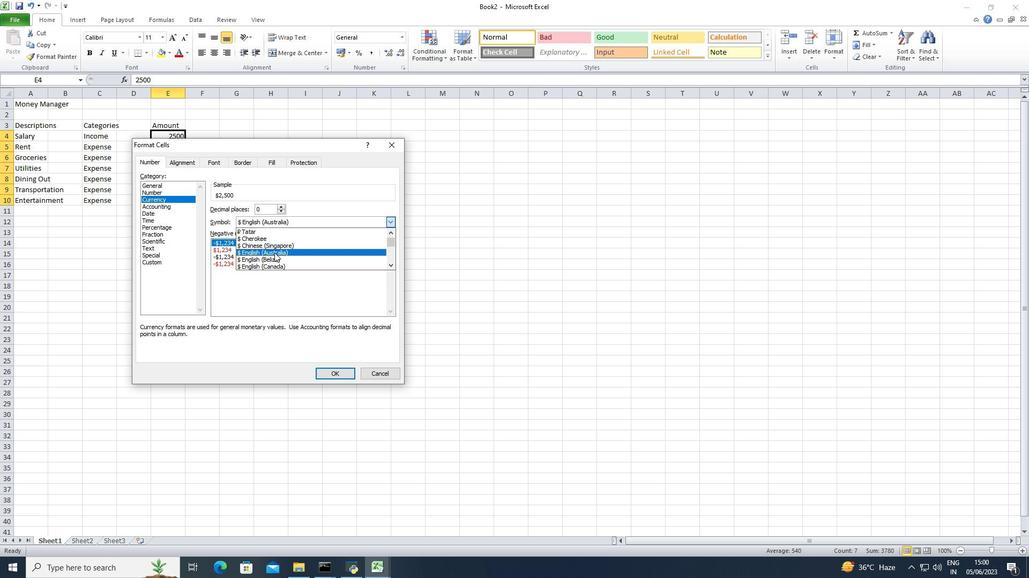 
Action: Mouse moved to (328, 372)
Screenshot: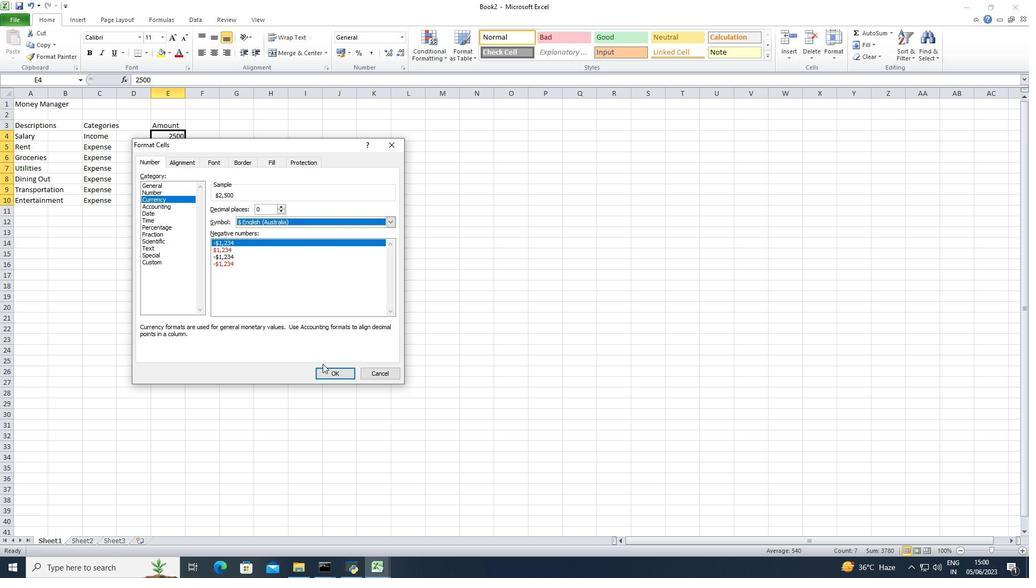 
Action: Mouse pressed left at (328, 372)
Screenshot: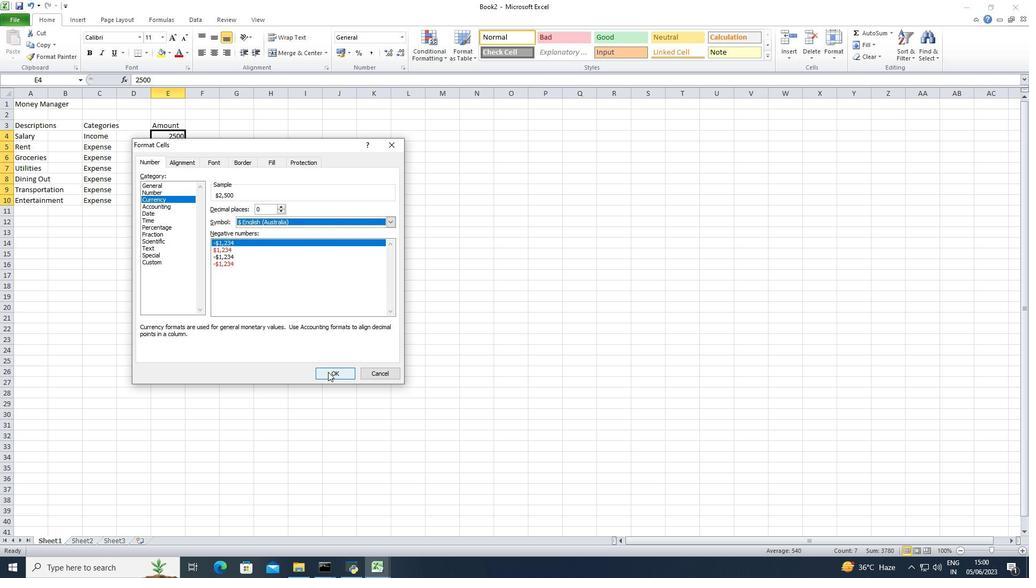 
Action: Mouse moved to (223, 132)
Screenshot: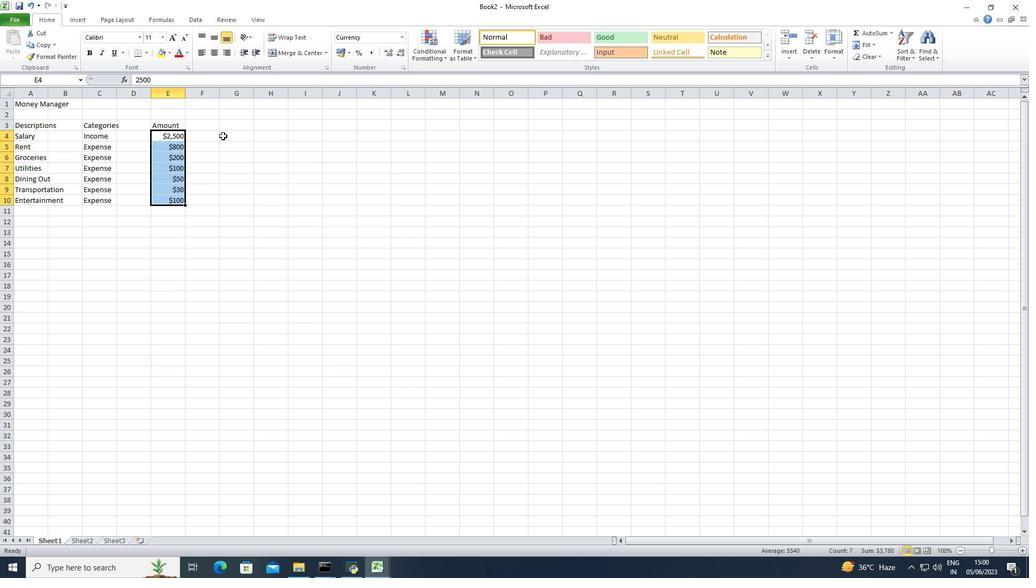 
Action: Mouse pressed left at (223, 132)
Screenshot: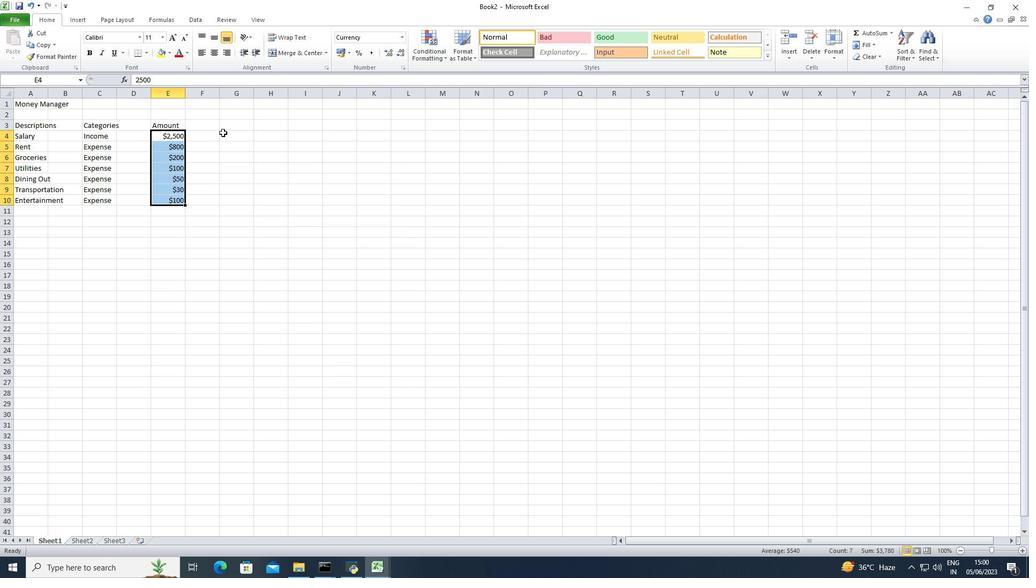 
Action: Mouse moved to (223, 129)
Screenshot: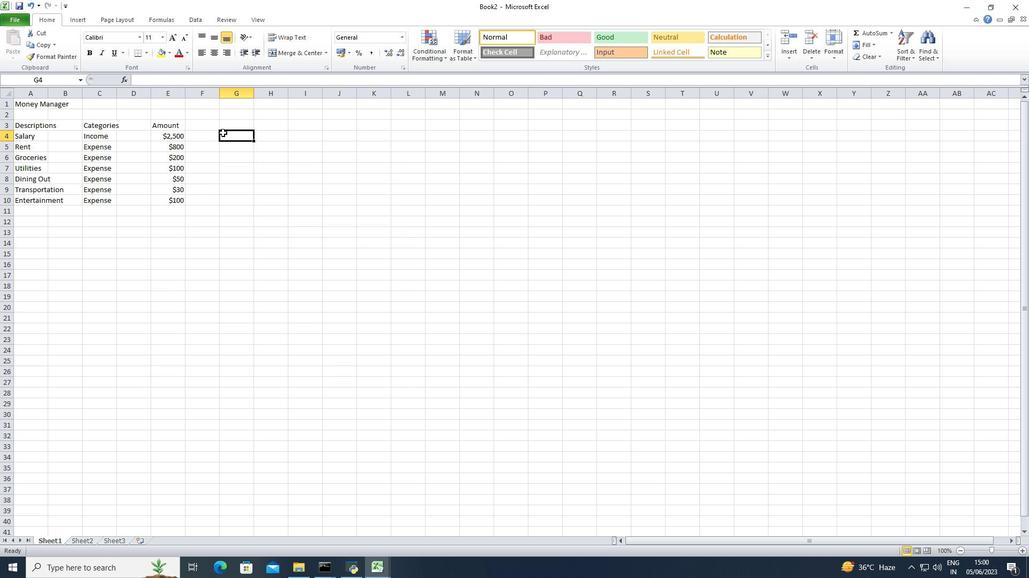 
Action: Mouse pressed left at (223, 129)
Screenshot: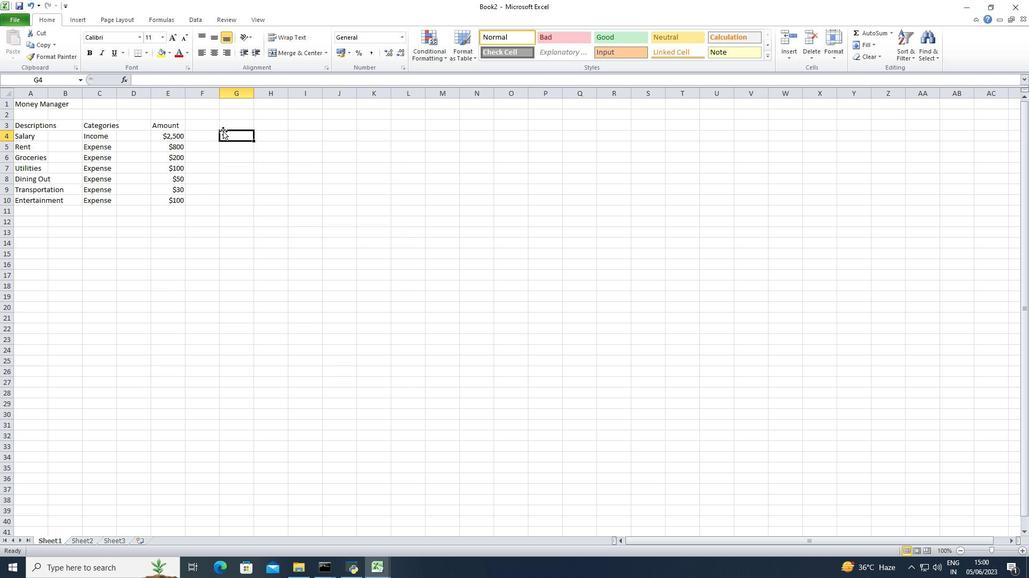 
Action: Mouse moved to (224, 128)
Screenshot: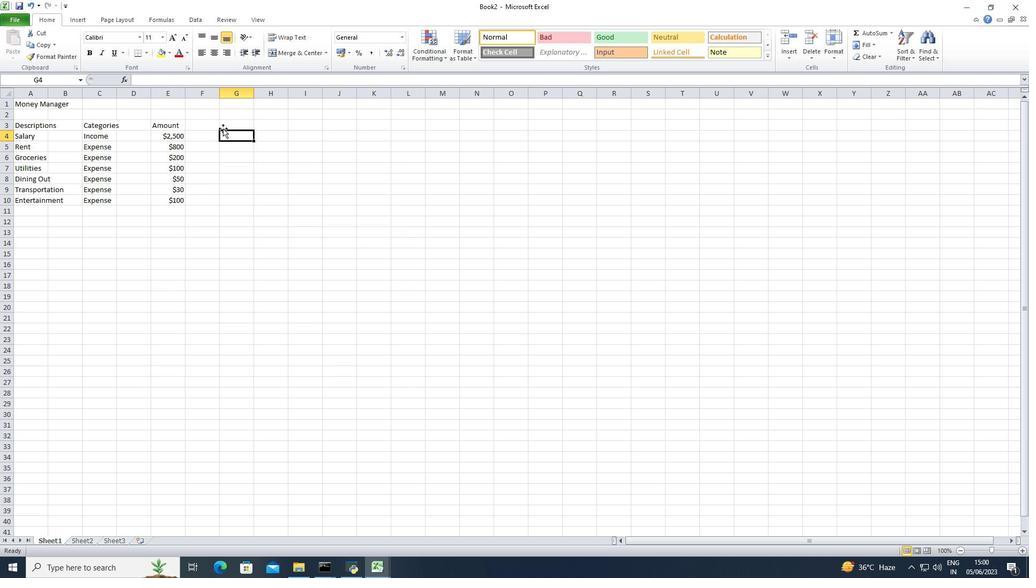 
Action: Mouse pressed left at (224, 128)
Screenshot: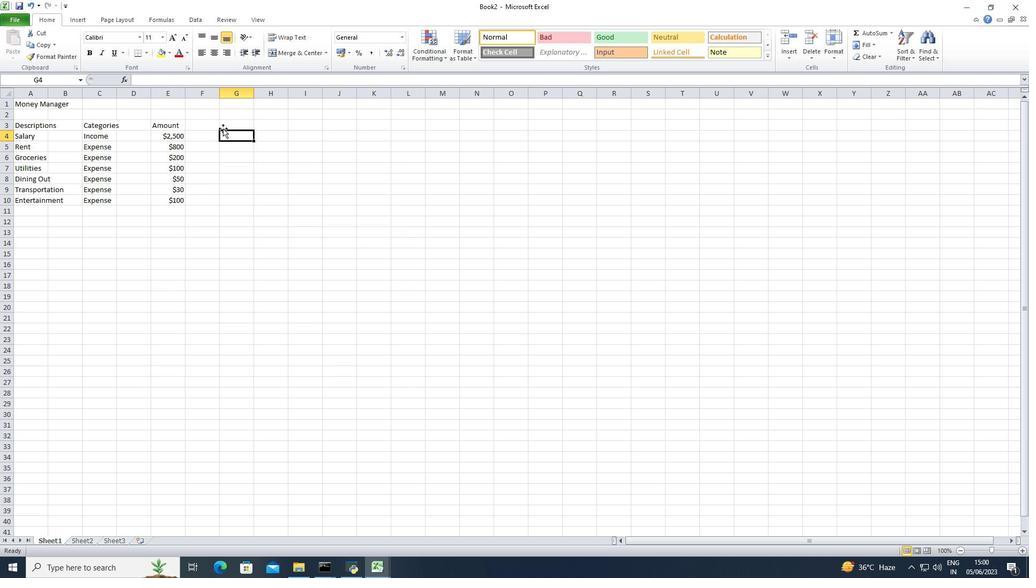 
Action: Mouse moved to (588, 322)
Screenshot: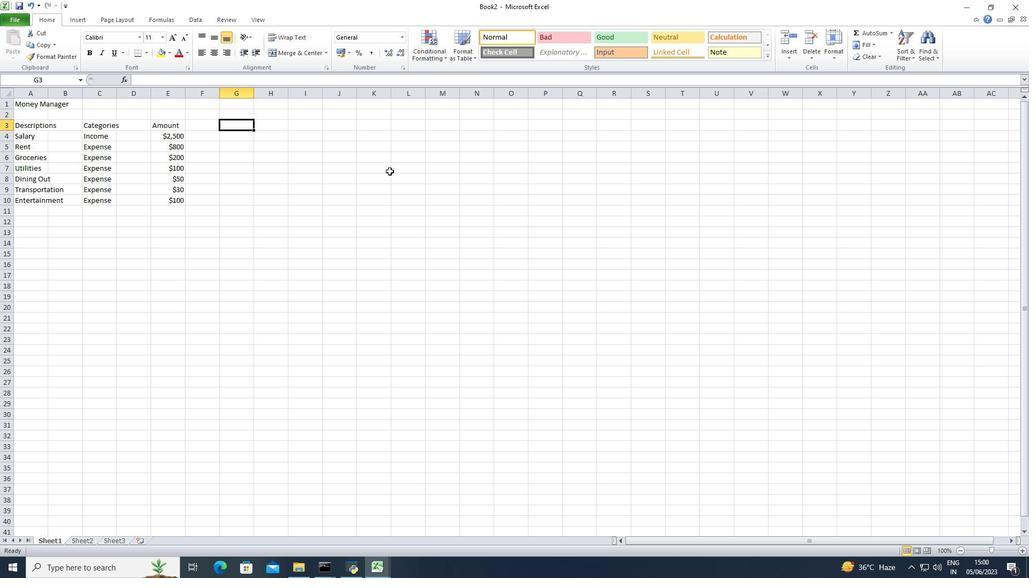 
Action: Key pressed <Key.shift>Dates<Key.down>2023-05-01<Key.down>2023-05-05<Key.down>2023-05-10<Key.down>2023-05-15<Key.down>2023-05-20<Key.down>2023-05-25<Key.down>2023-05-31<Key.down><Key.right><Key.right>
Screenshot: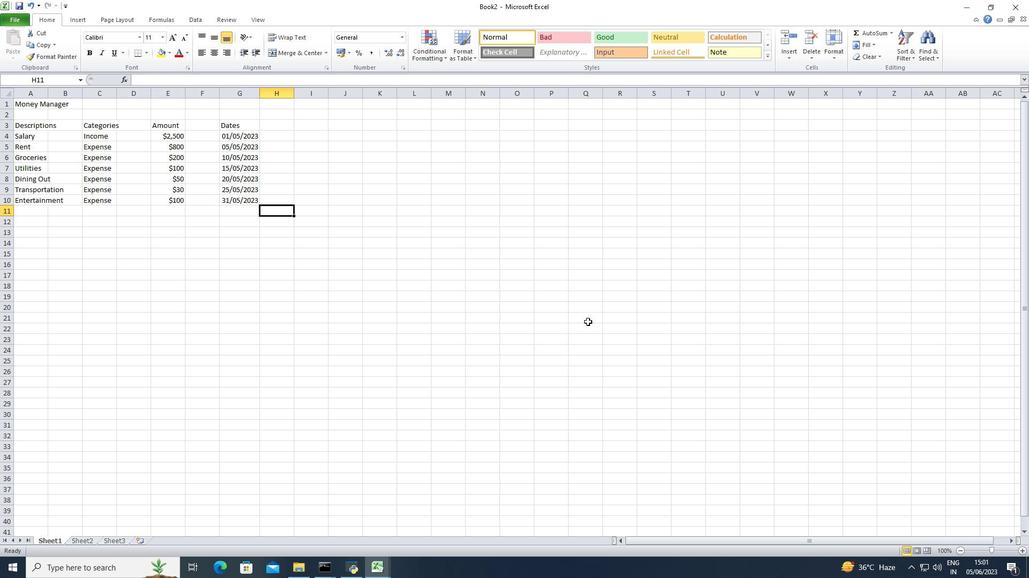 
Action: Mouse moved to (250, 135)
Screenshot: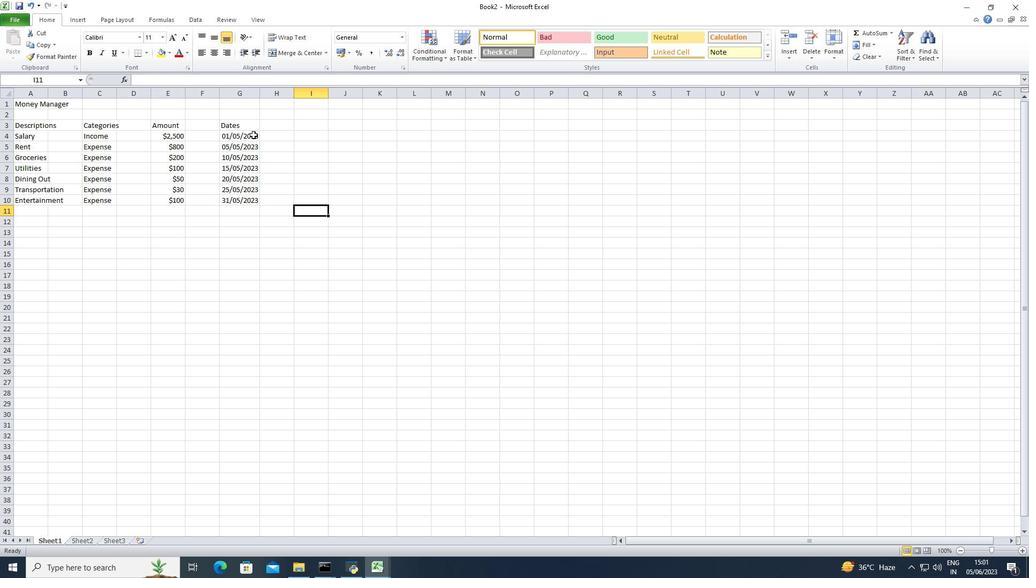 
Action: Mouse pressed left at (250, 135)
Screenshot: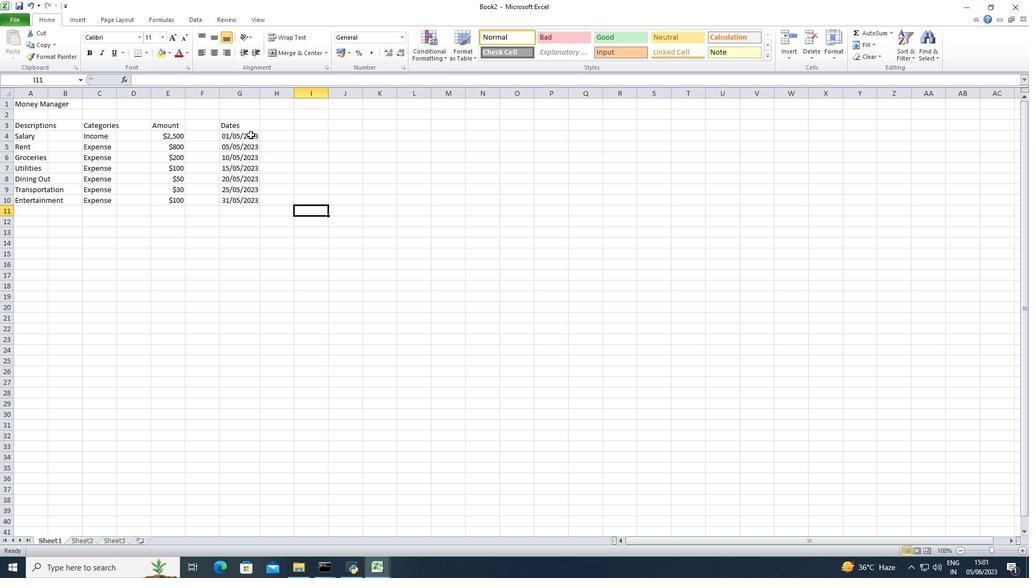 
Action: Mouse moved to (246, 165)
Screenshot: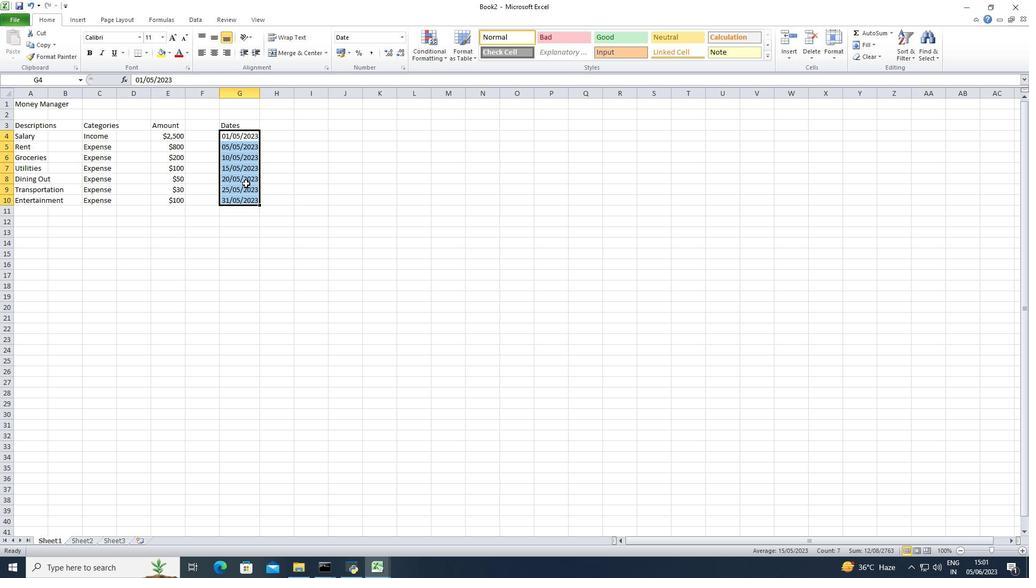 
Action: Mouse pressed right at (246, 165)
Screenshot: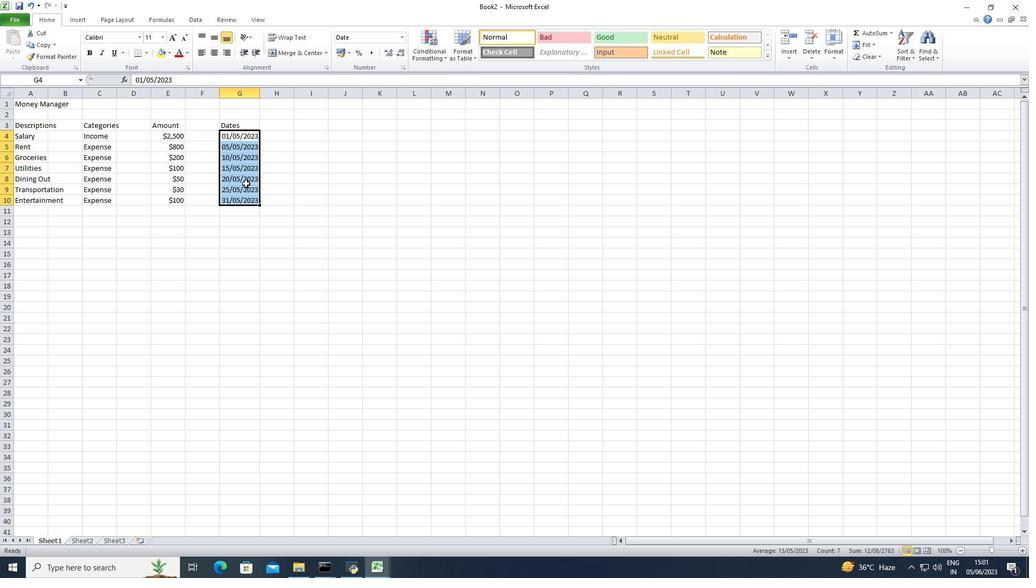
Action: Mouse moved to (284, 310)
Screenshot: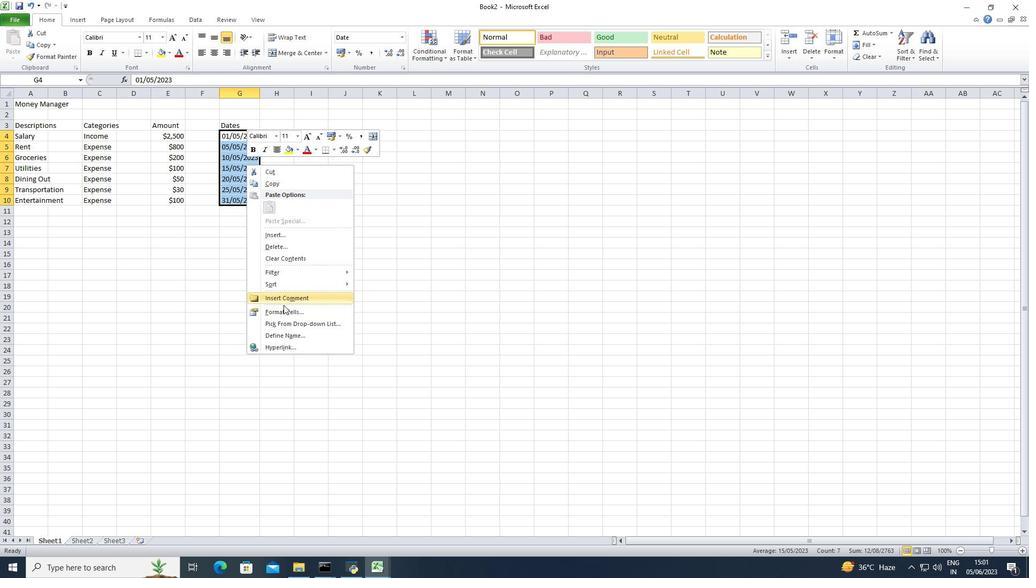 
Action: Mouse pressed left at (284, 310)
Screenshot: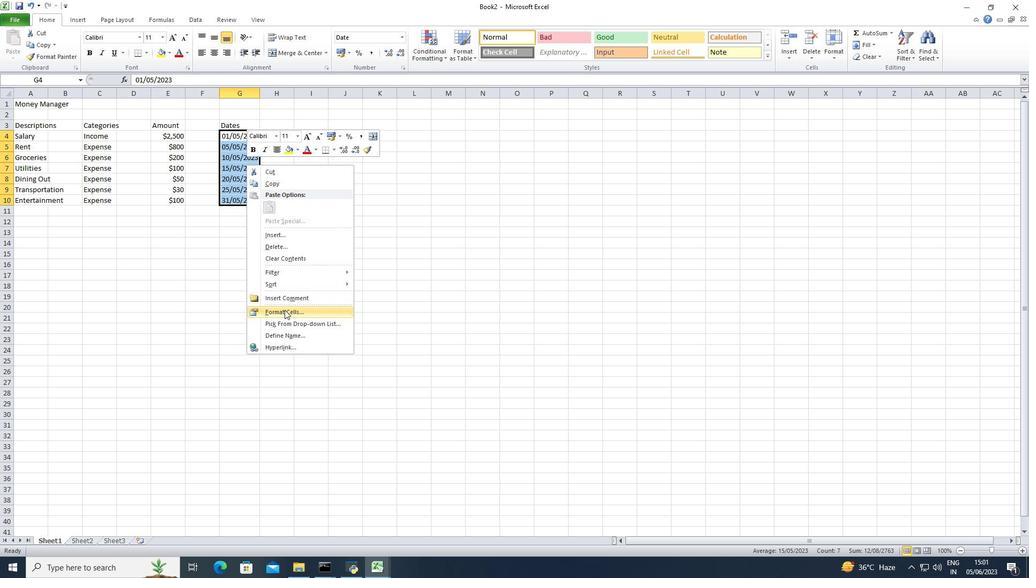 
Action: Mouse moved to (248, 274)
Screenshot: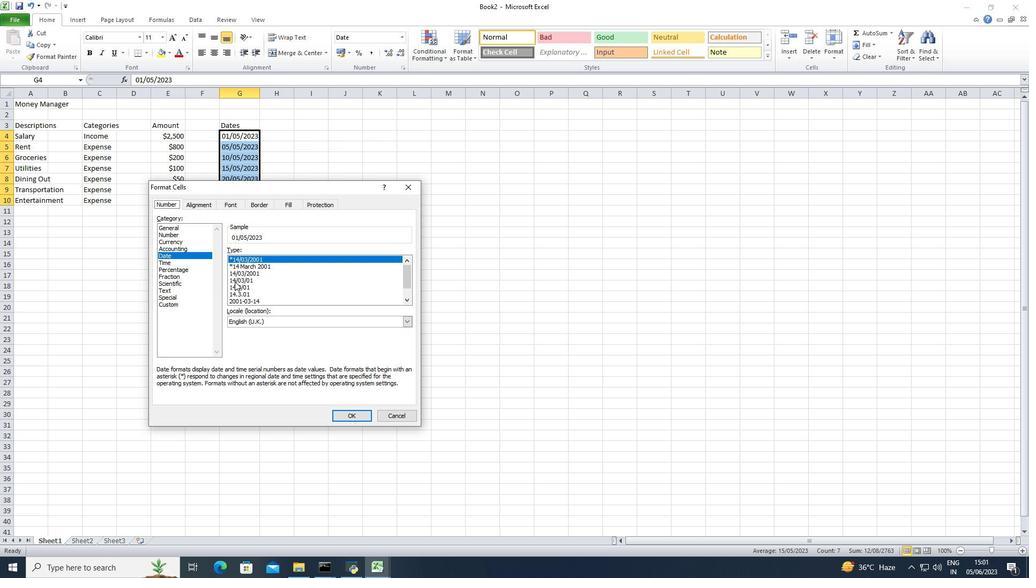 
Action: Mouse scrolled (248, 273) with delta (0, 0)
Screenshot: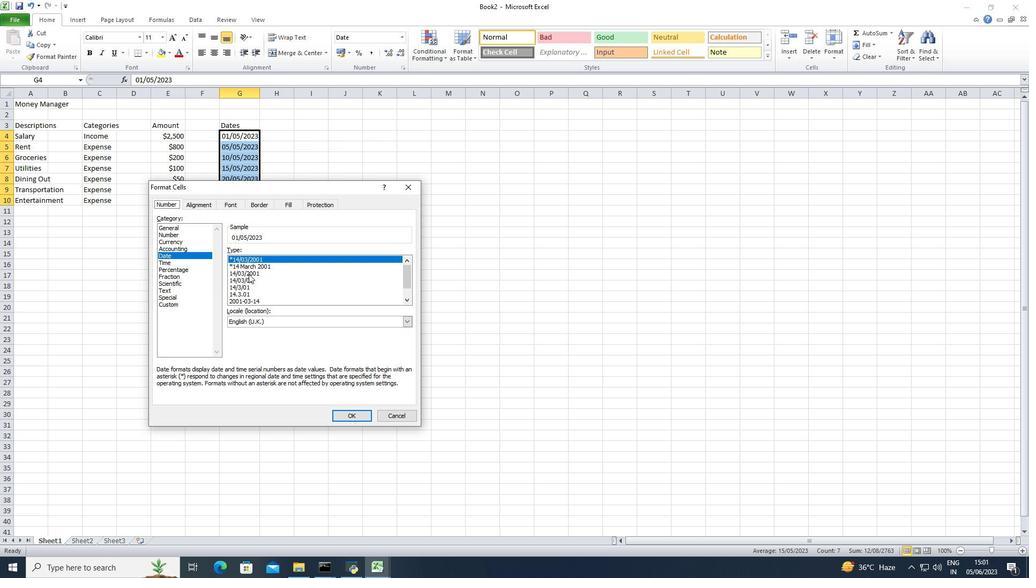 
Action: Mouse scrolled (248, 273) with delta (0, 0)
Screenshot: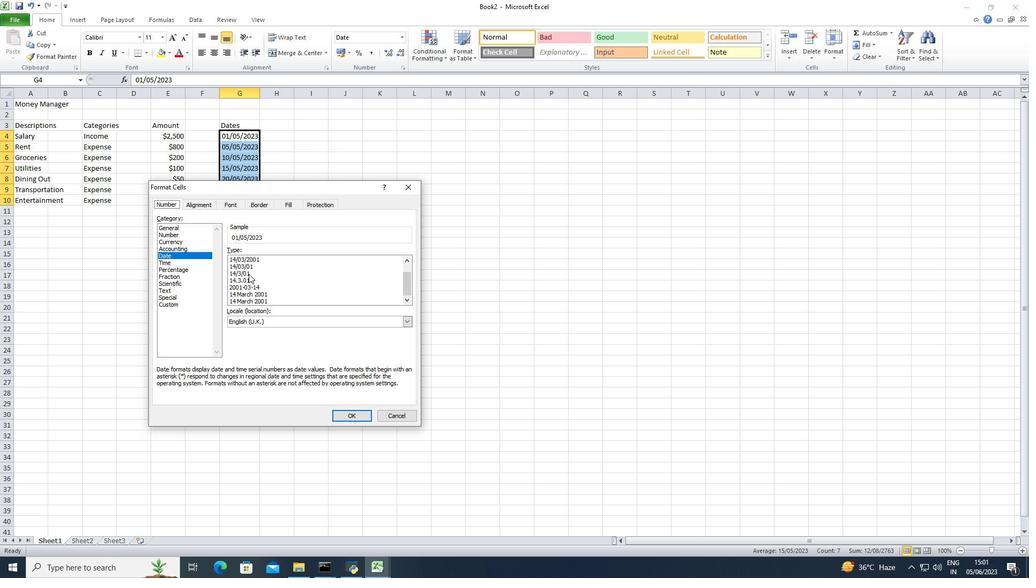 
Action: Mouse scrolled (248, 273) with delta (0, 0)
Screenshot: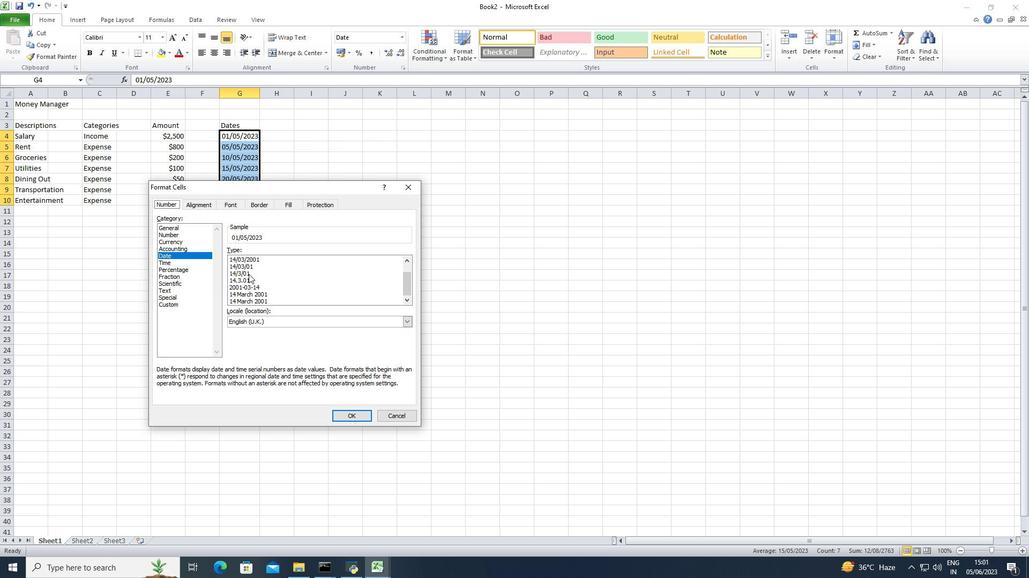 
Action: Mouse scrolled (248, 273) with delta (0, 0)
Screenshot: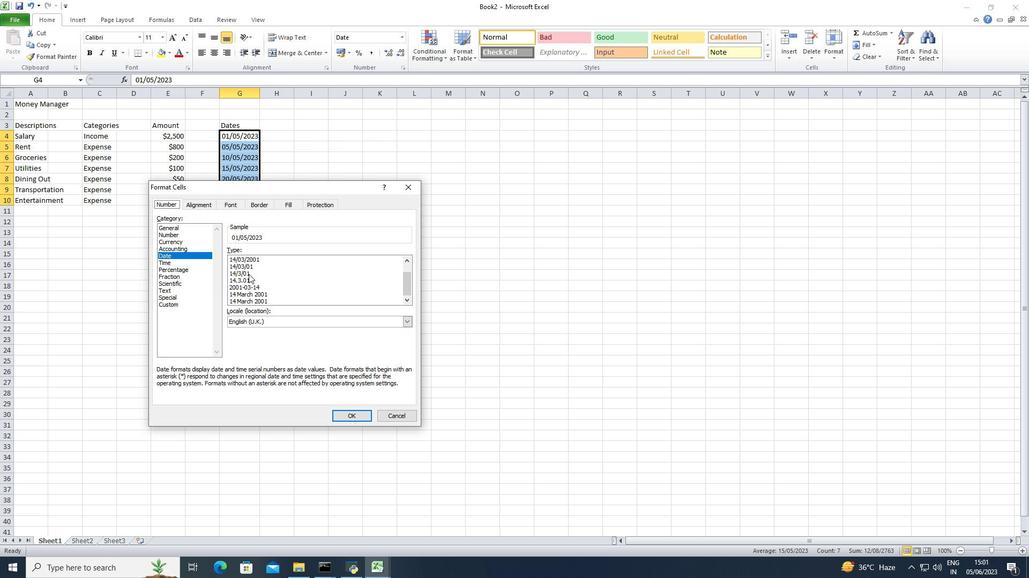 
Action: Mouse moved to (266, 288)
Screenshot: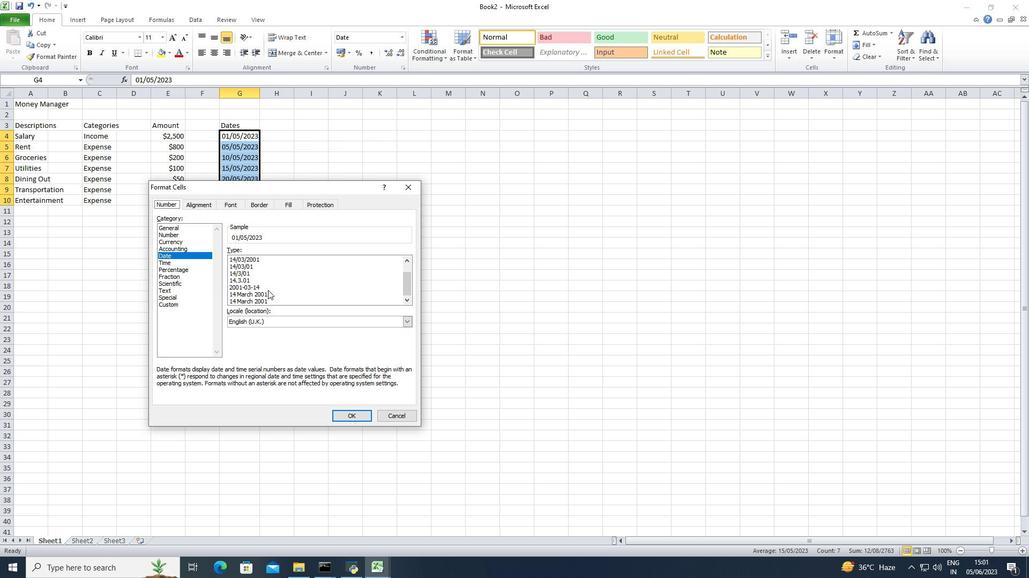 
Action: Mouse pressed left at (266, 288)
Screenshot: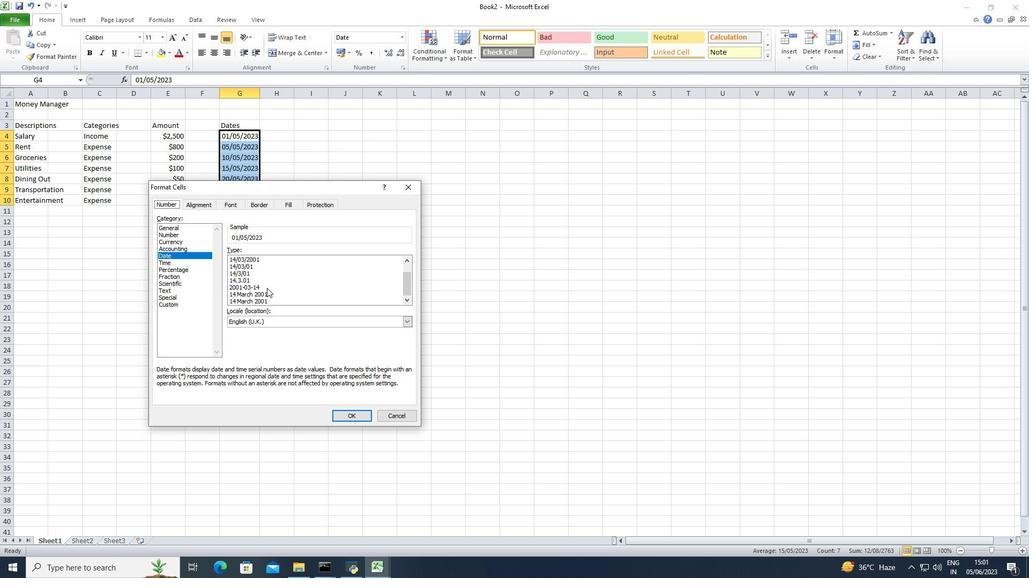 
Action: Mouse moved to (342, 415)
Screenshot: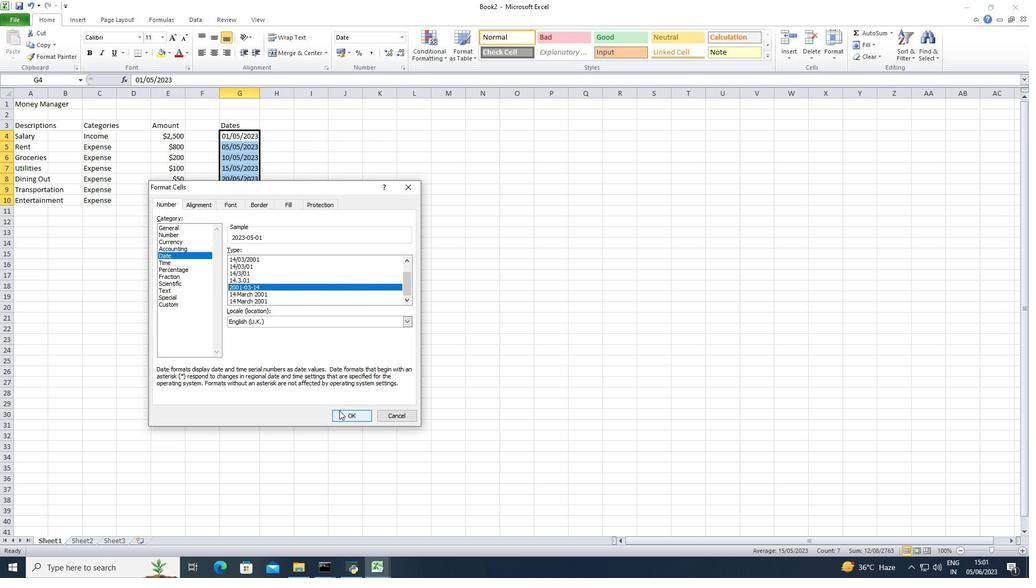 
Action: Mouse pressed left at (342, 415)
Screenshot: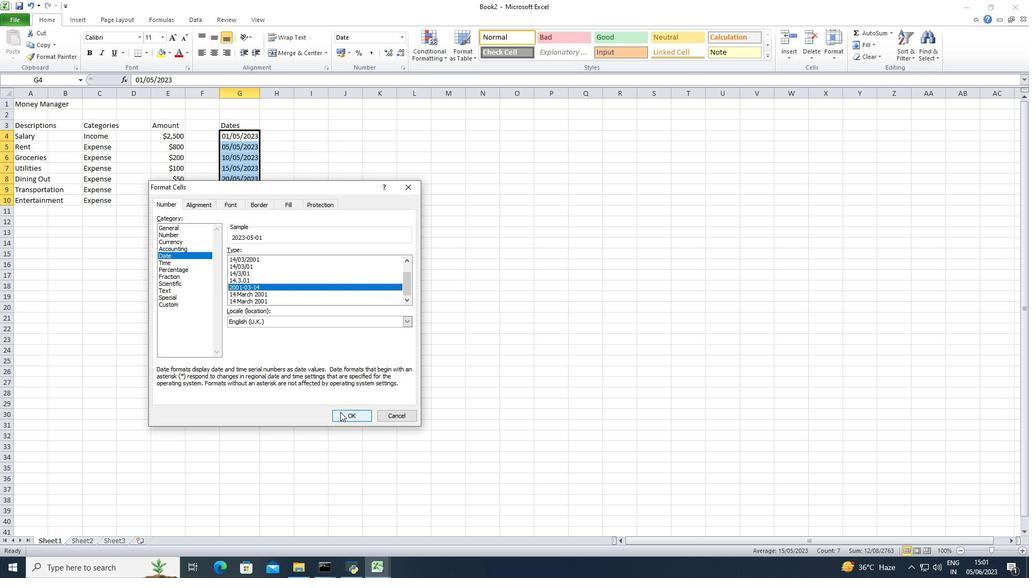 
Action: Mouse moved to (300, 125)
Screenshot: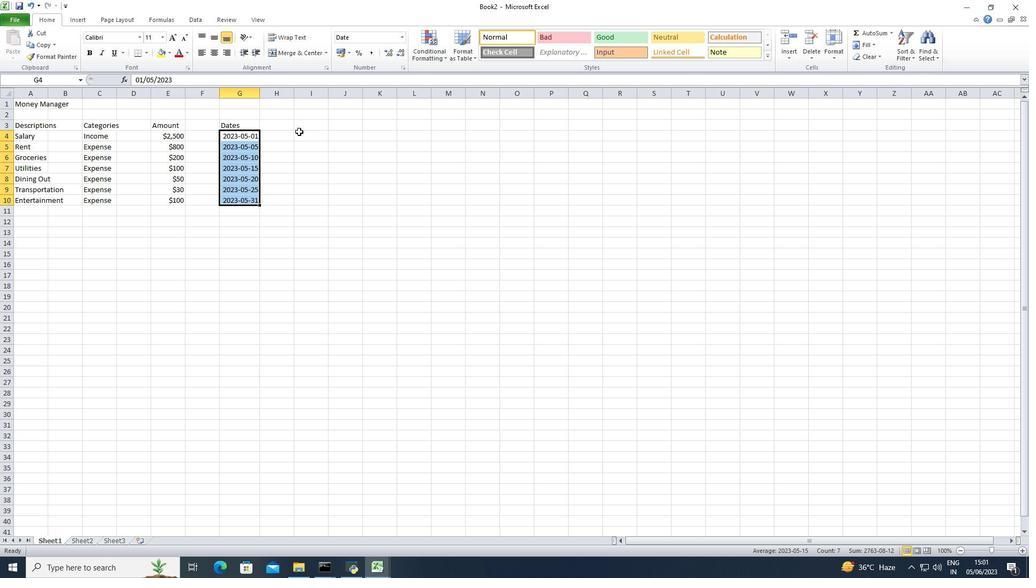 
Action: Mouse pressed left at (300, 125)
Screenshot: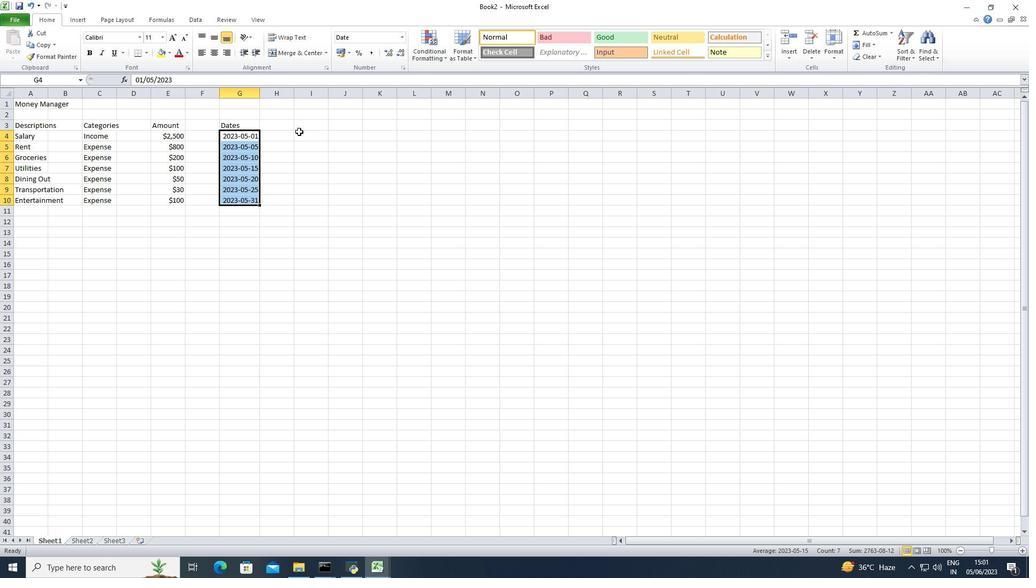 
Action: Key pressed ctrl+S<Key.shift>Excel<Key.space><Key.shift>File<Key.space><Key.shift>Template
Screenshot: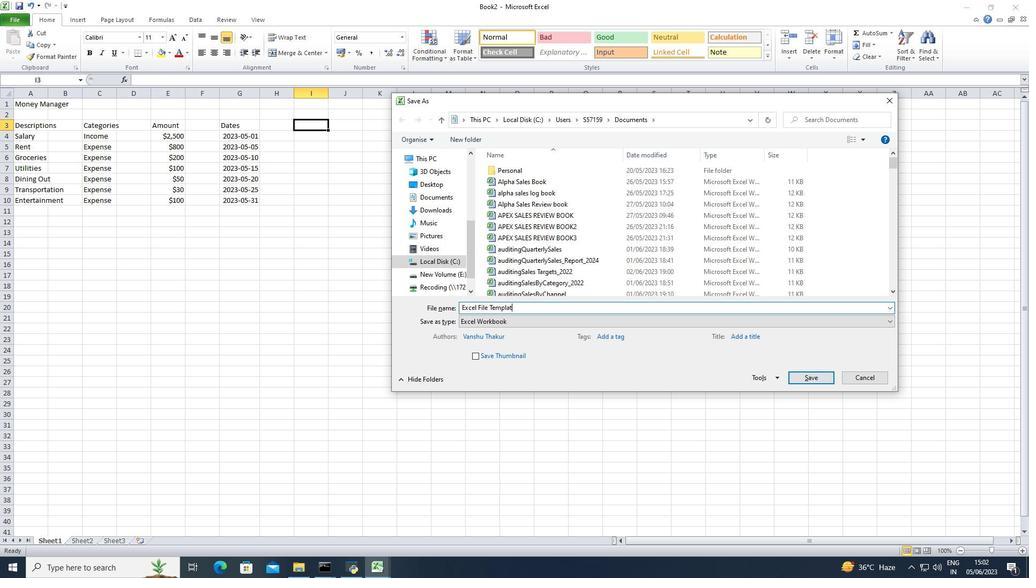 
Action: Mouse moved to (827, 377)
Screenshot: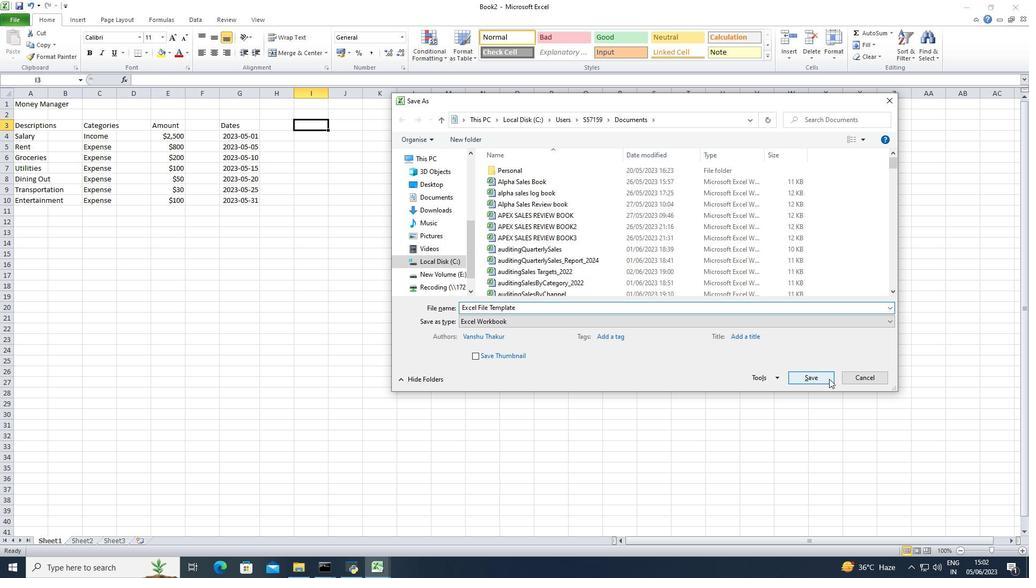 
Action: Mouse pressed left at (827, 377)
Screenshot: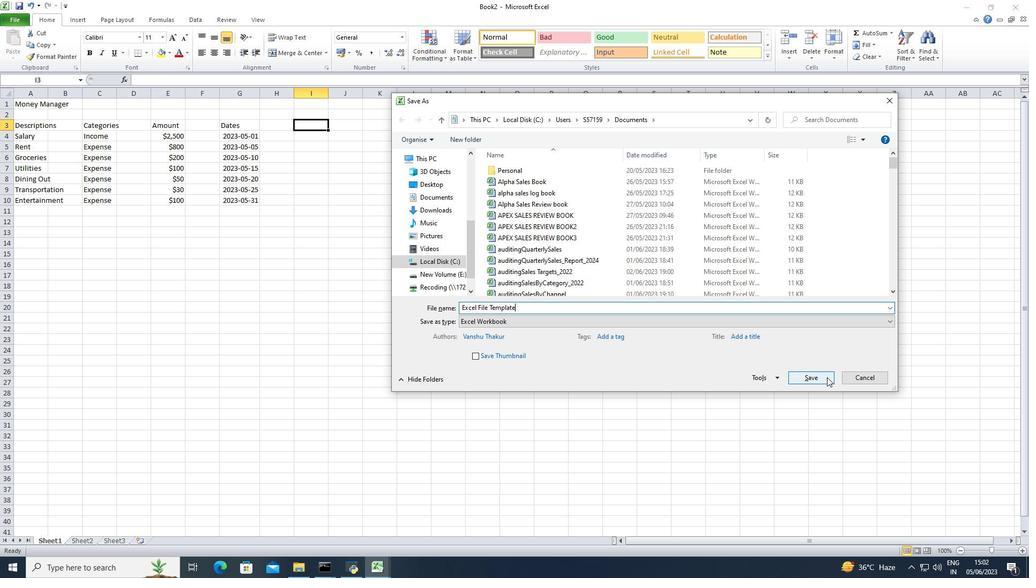 
